 Task: Find connections with filter location Hushitai with filter topic #givingbackwith filter profile language German with filter current company Concept Hospitality with filter school National Institute of Technology Surat with filter industry Human Resources Services with filter service category Videography with filter keywords title Merchandising Associate
Action: Mouse moved to (536, 62)
Screenshot: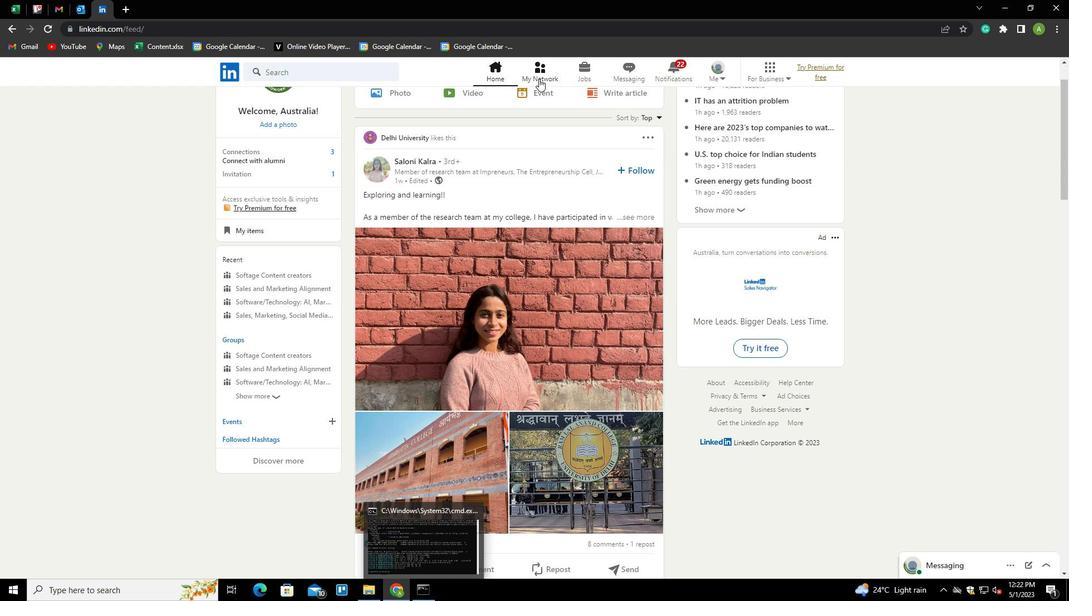 
Action: Mouse pressed left at (536, 62)
Screenshot: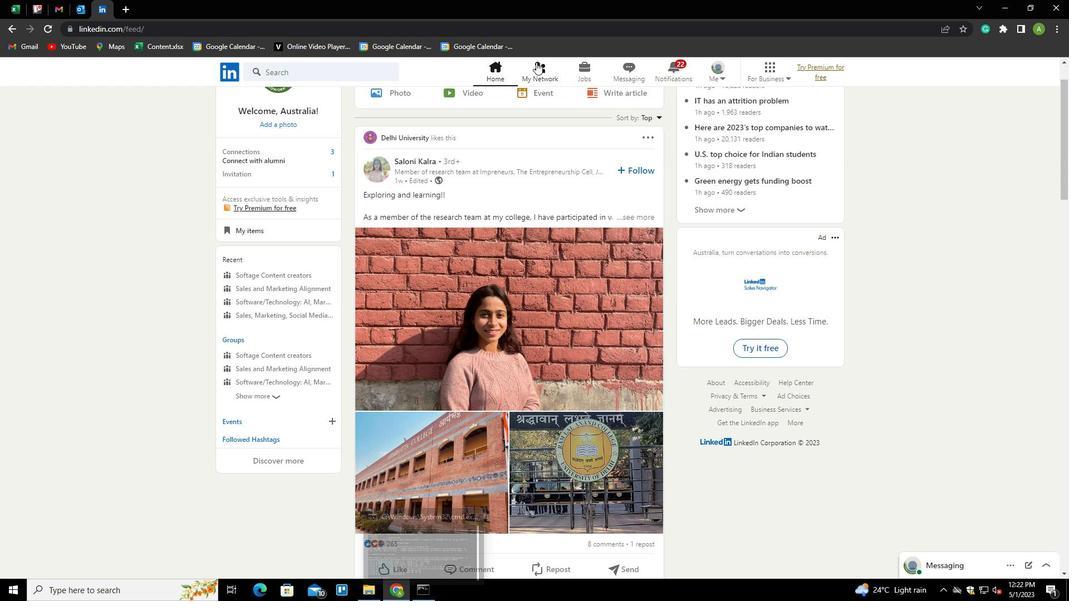 
Action: Mouse moved to (280, 130)
Screenshot: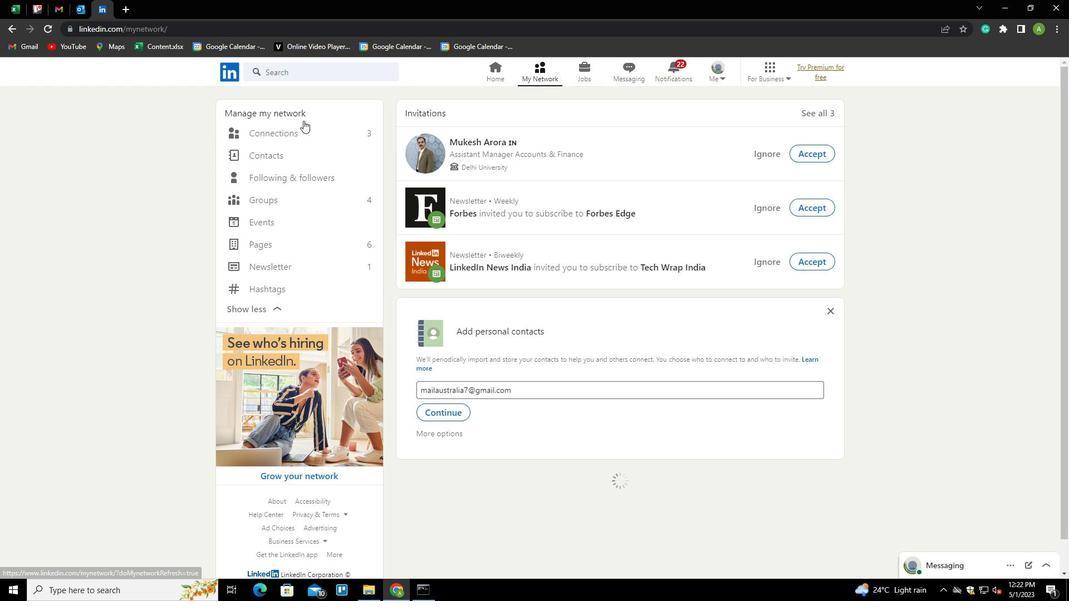 
Action: Mouse pressed left at (280, 130)
Screenshot: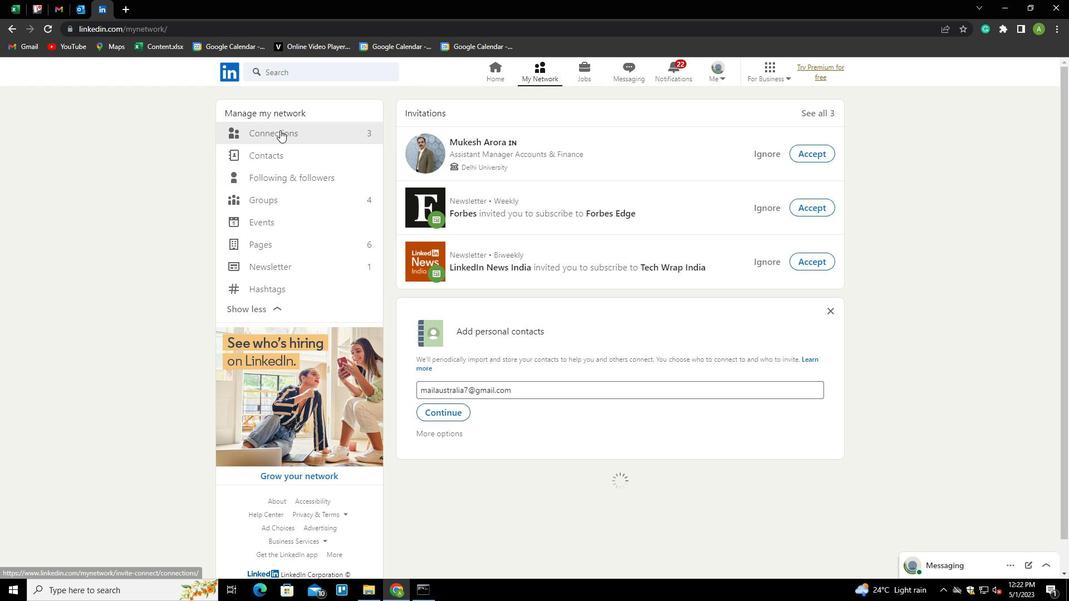 
Action: Mouse moved to (614, 136)
Screenshot: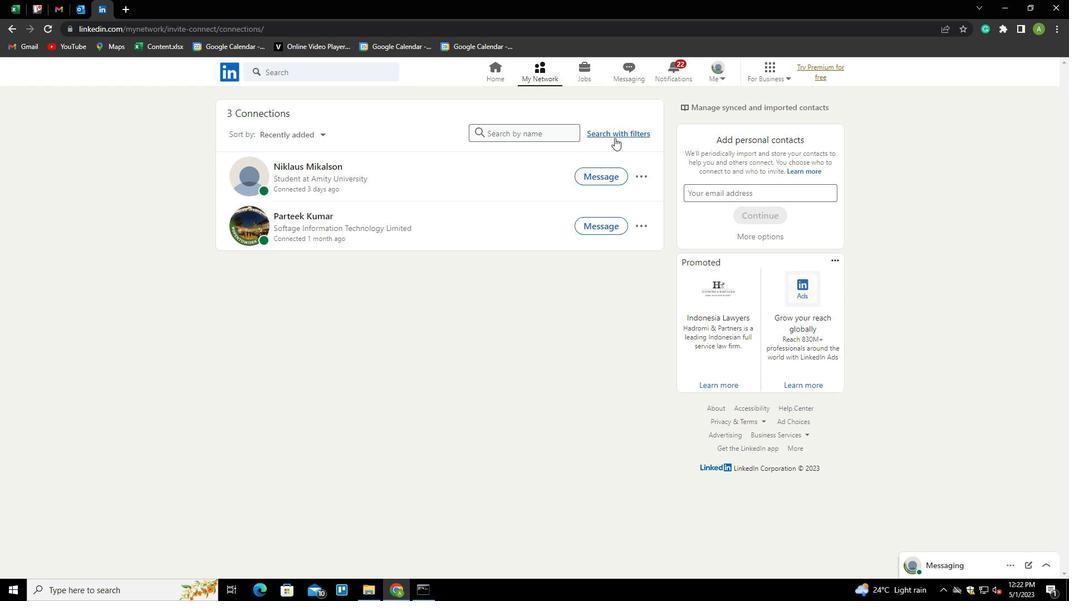 
Action: Mouse pressed left at (614, 136)
Screenshot: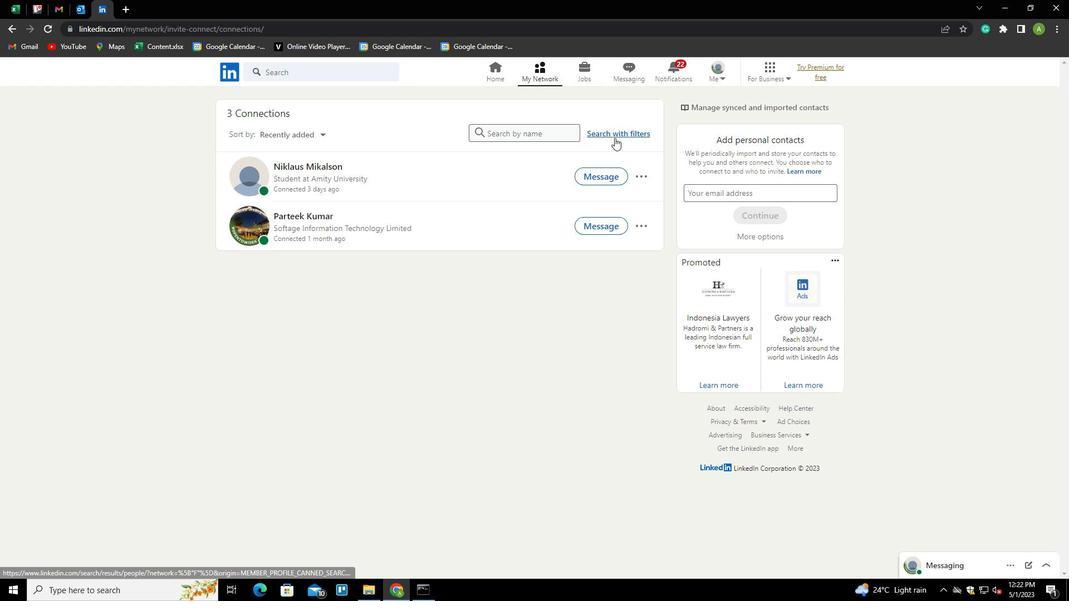 
Action: Mouse moved to (569, 104)
Screenshot: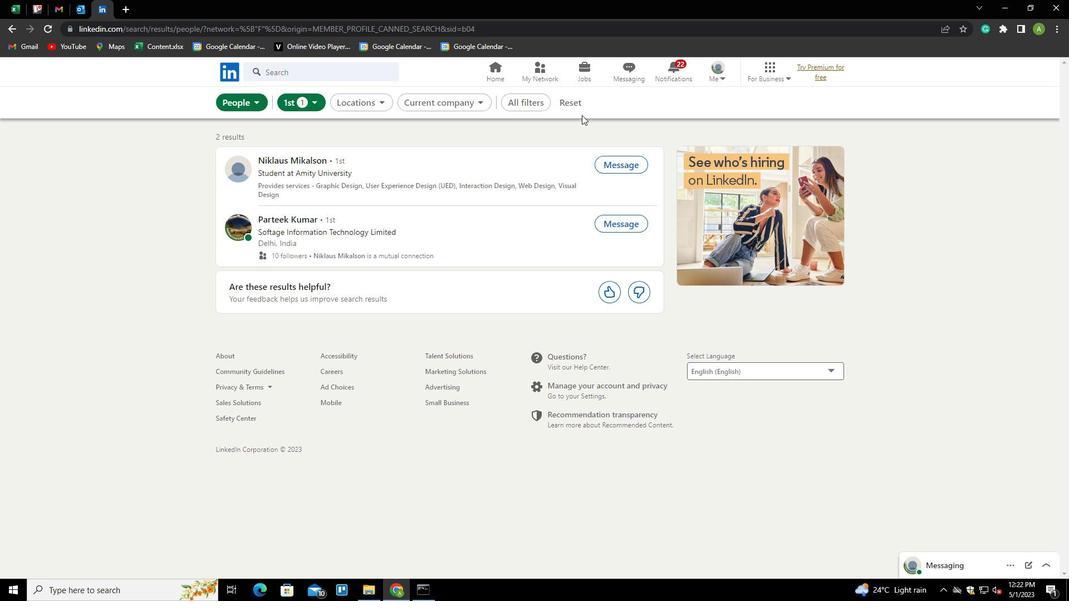 
Action: Mouse pressed left at (569, 104)
Screenshot: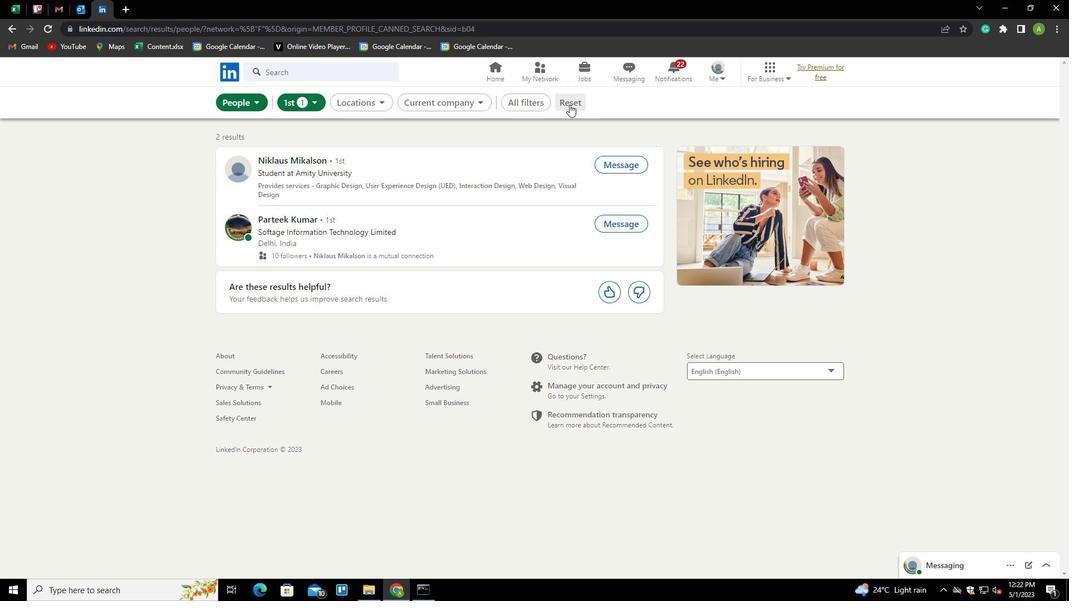 
Action: Mouse moved to (550, 104)
Screenshot: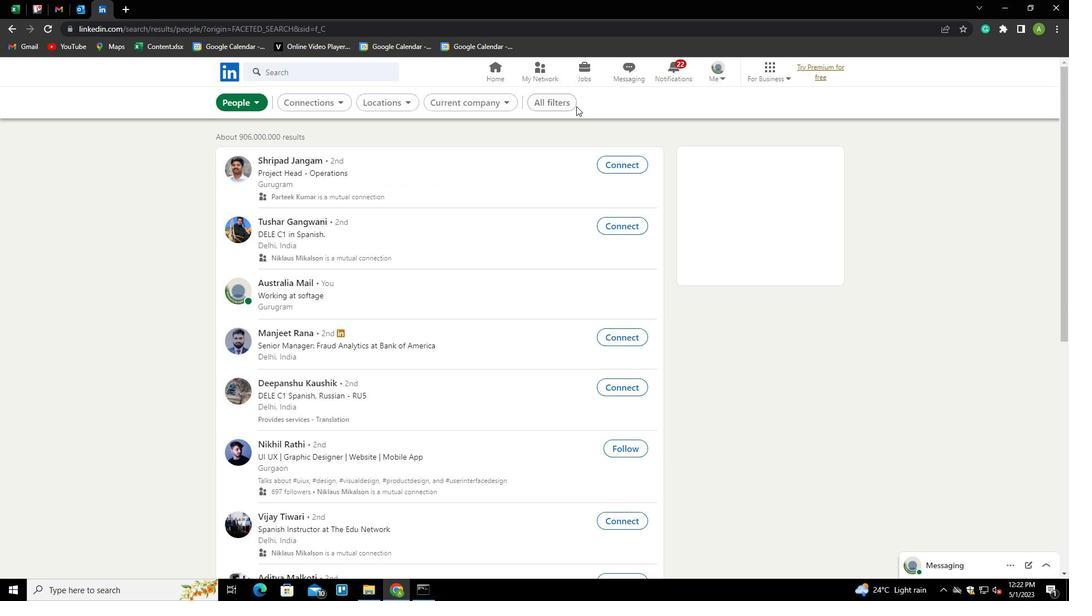 
Action: Mouse pressed left at (550, 104)
Screenshot: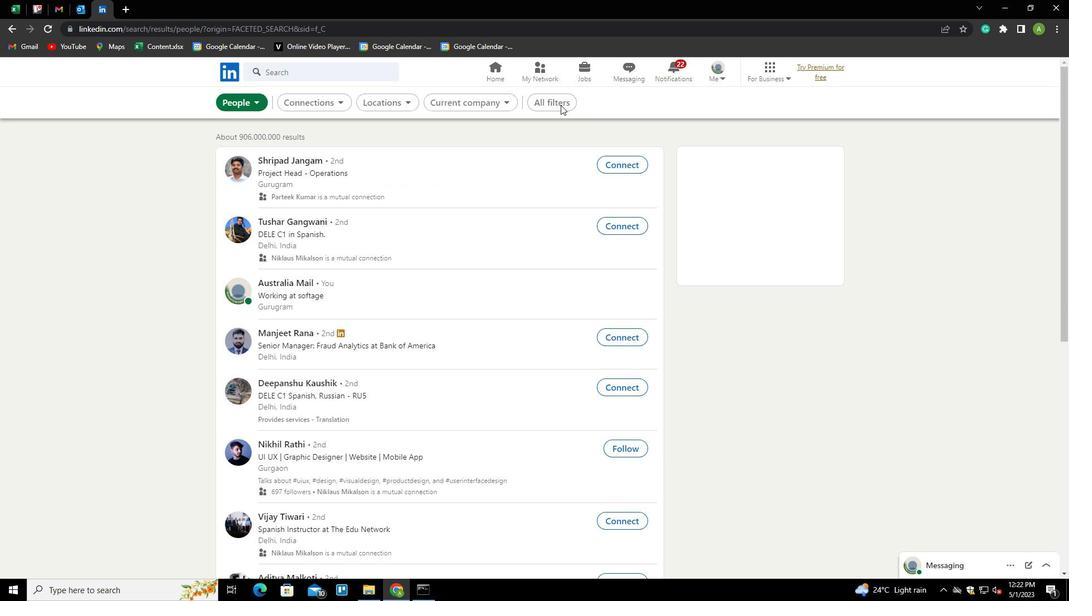 
Action: Mouse moved to (957, 336)
Screenshot: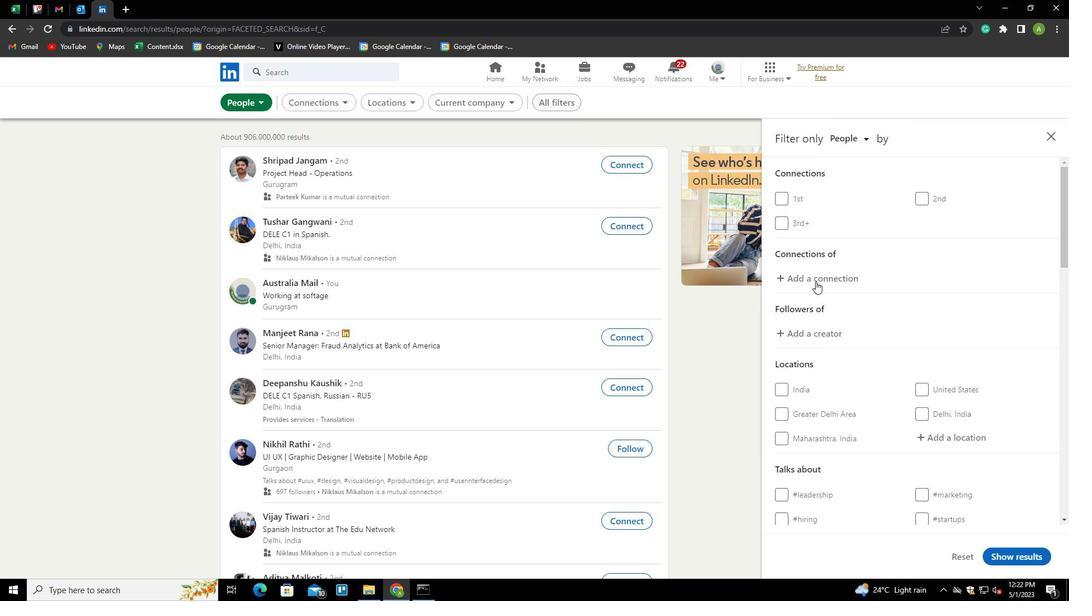 
Action: Mouse scrolled (957, 336) with delta (0, 0)
Screenshot: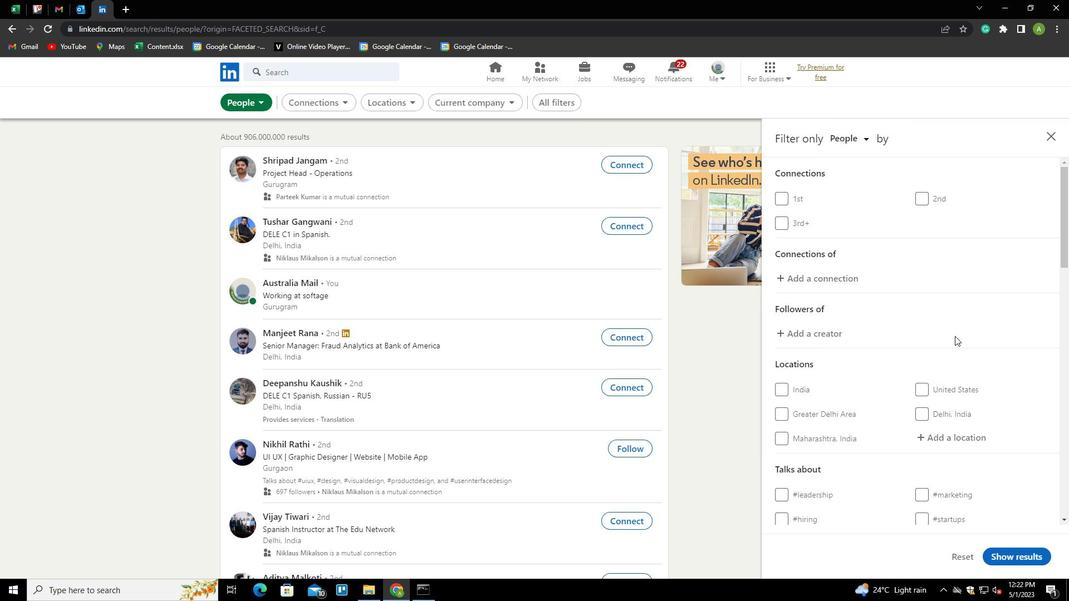 
Action: Mouse scrolled (957, 336) with delta (0, 0)
Screenshot: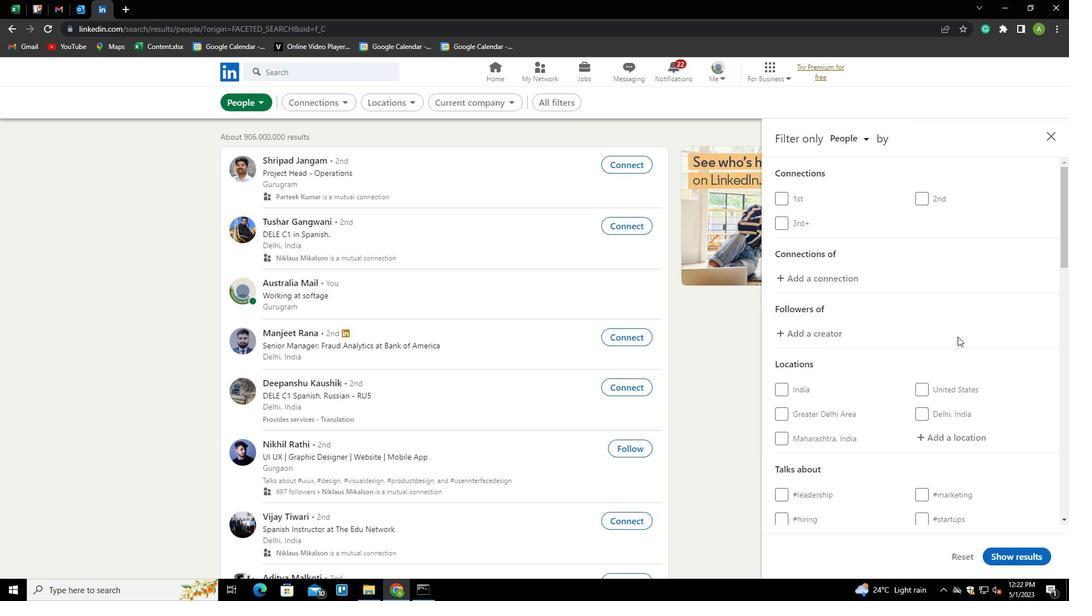 
Action: Mouse moved to (939, 327)
Screenshot: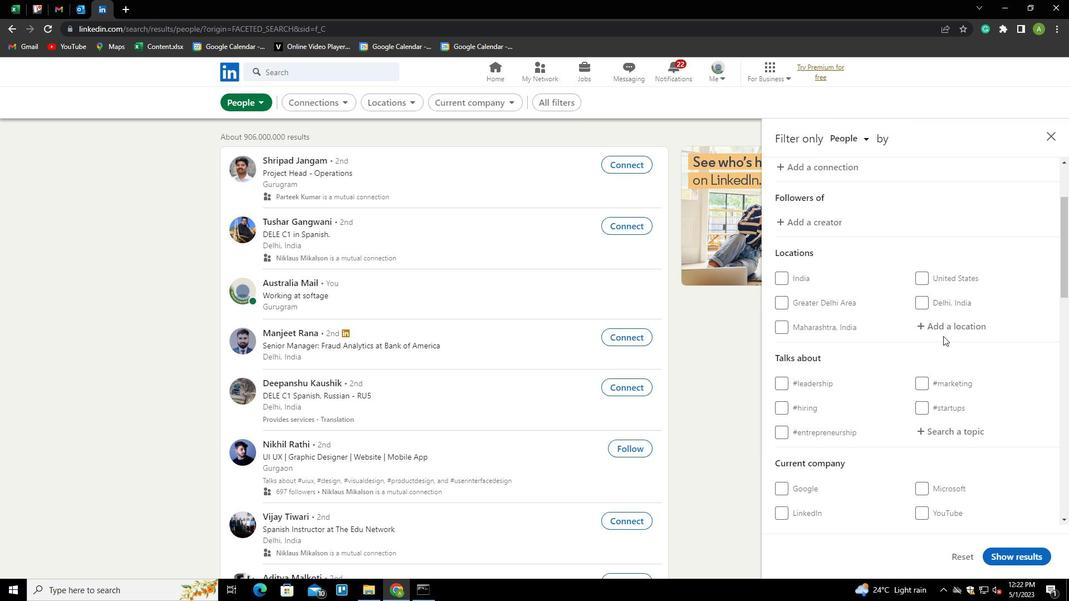 
Action: Mouse pressed left at (939, 327)
Screenshot: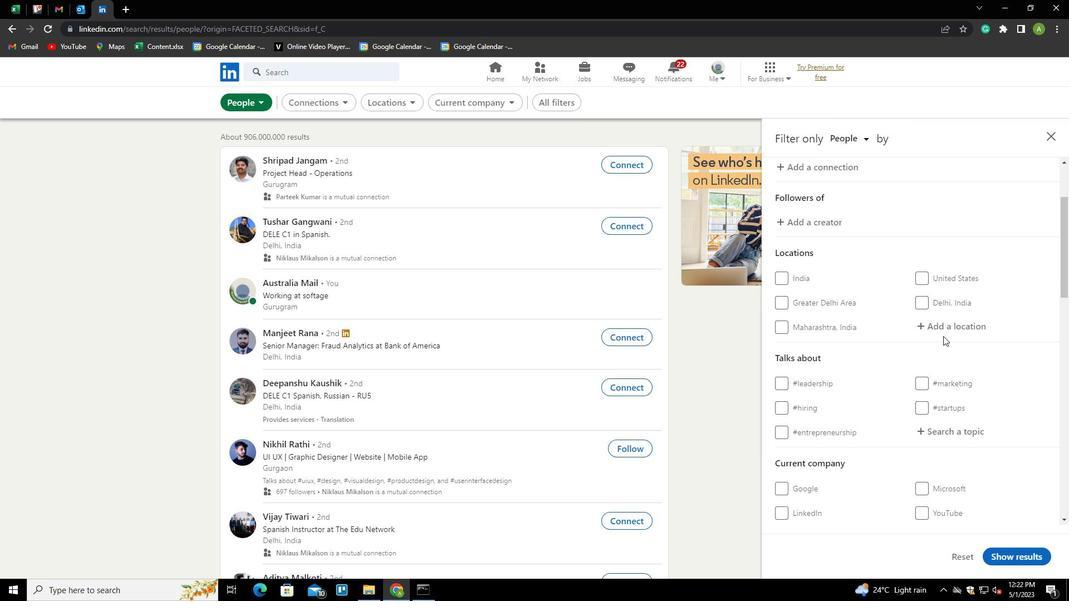 
Action: Mouse moved to (942, 326)
Screenshot: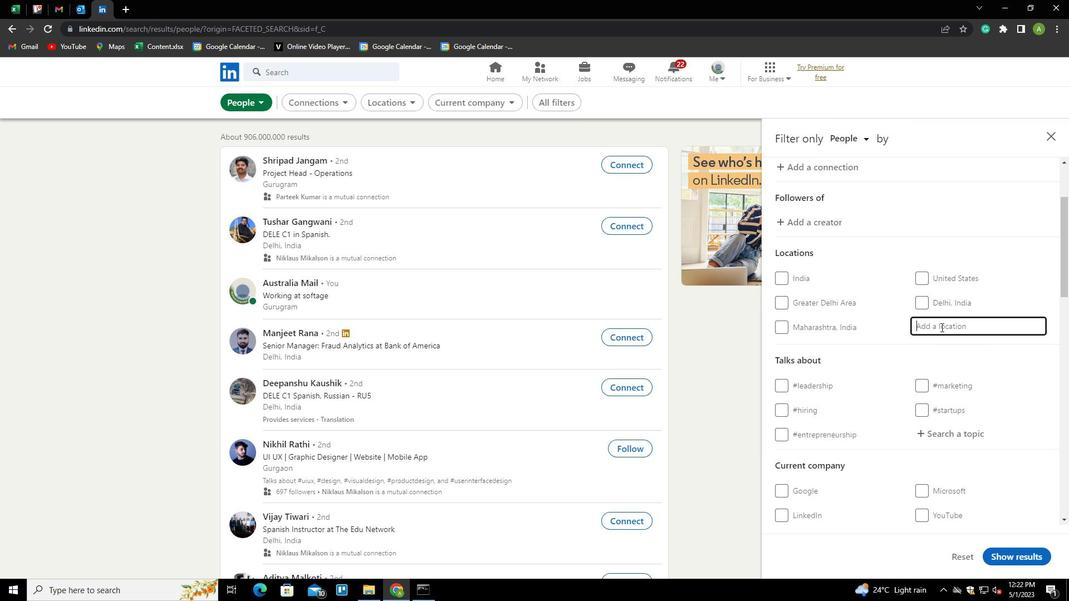 
Action: Mouse pressed left at (942, 326)
Screenshot: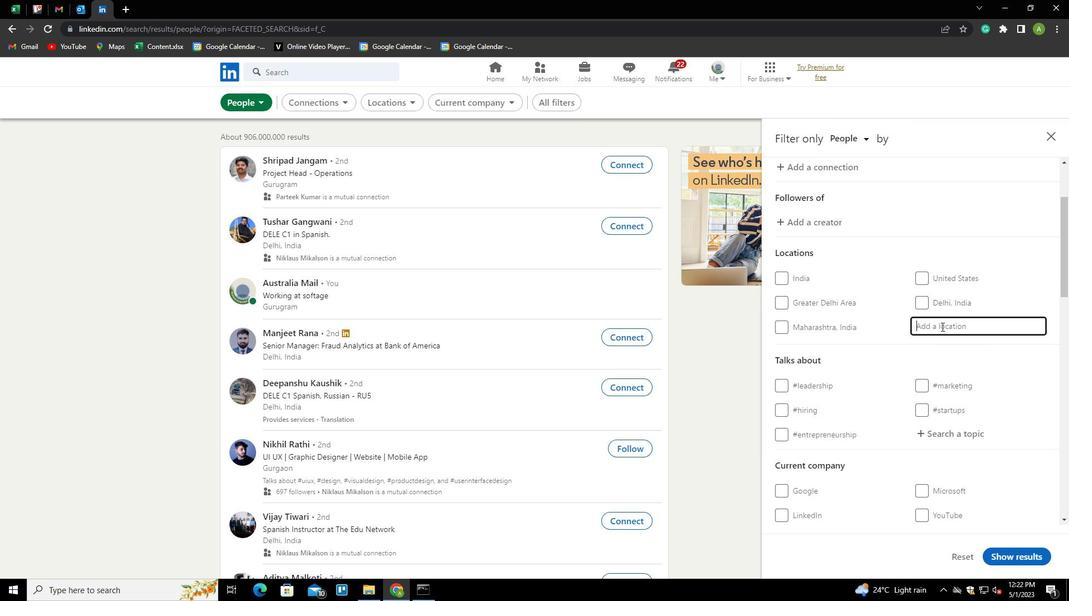 
Action: Key pressed <Key.shift>HUST<Key.backspace>HITAL
Screenshot: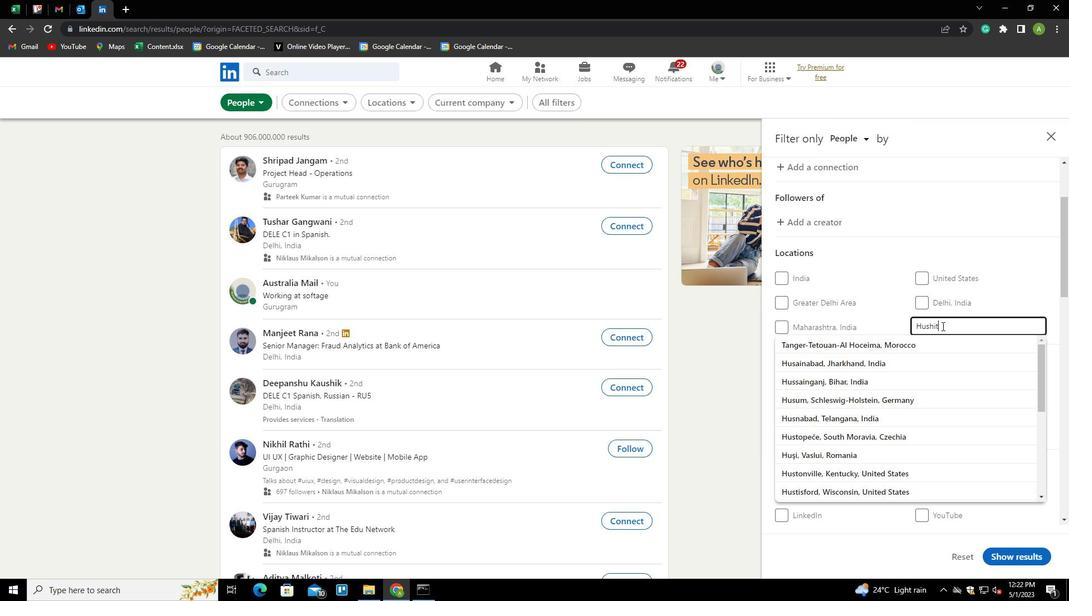 
Action: Mouse moved to (988, 353)
Screenshot: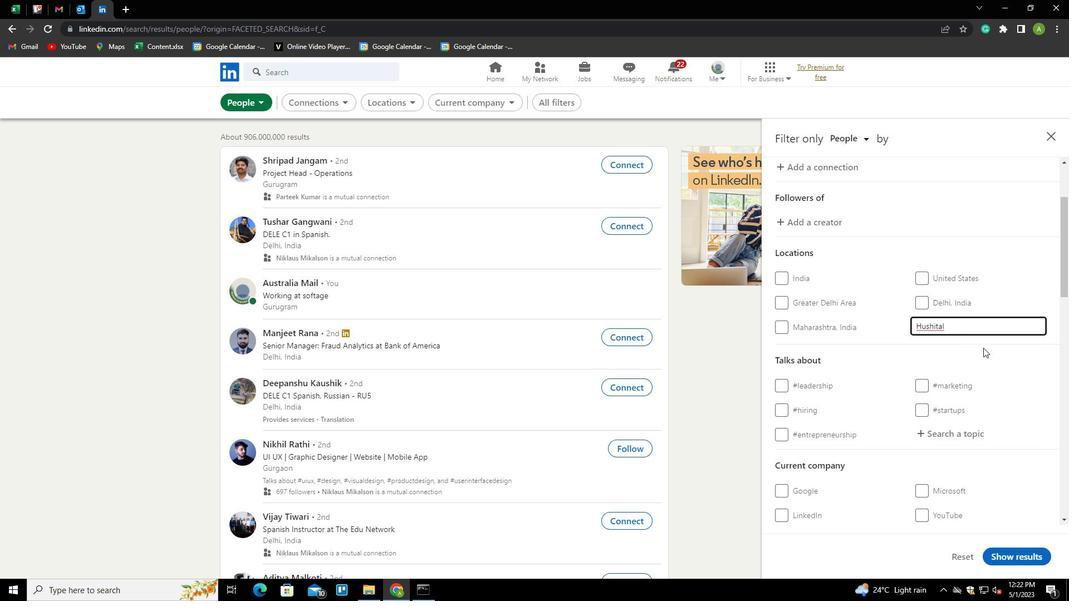 
Action: Key pressed <Key.backspace>I
Screenshot: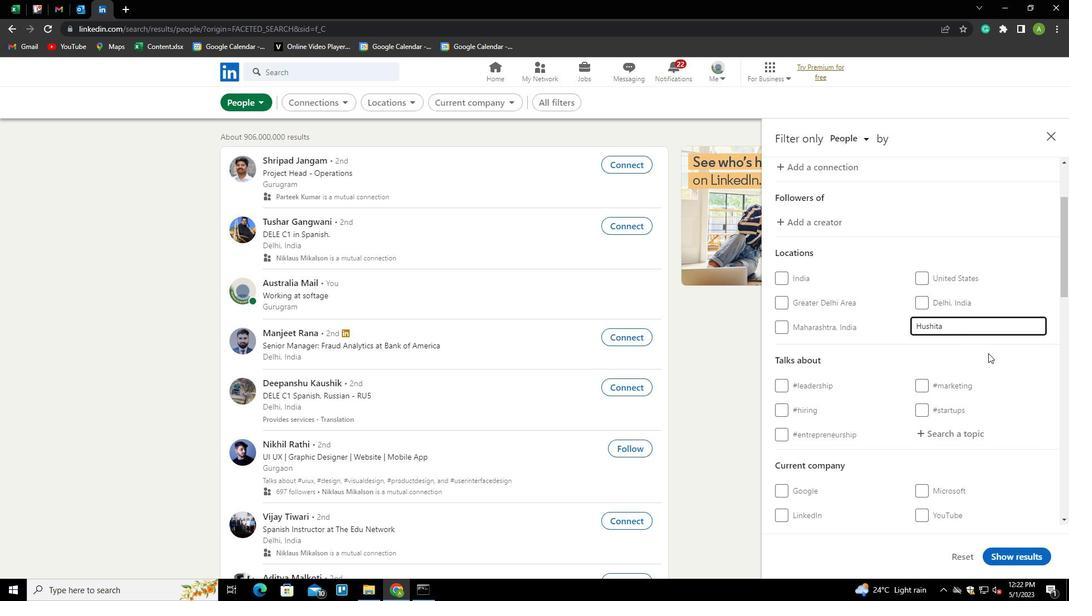 
Action: Mouse moved to (972, 347)
Screenshot: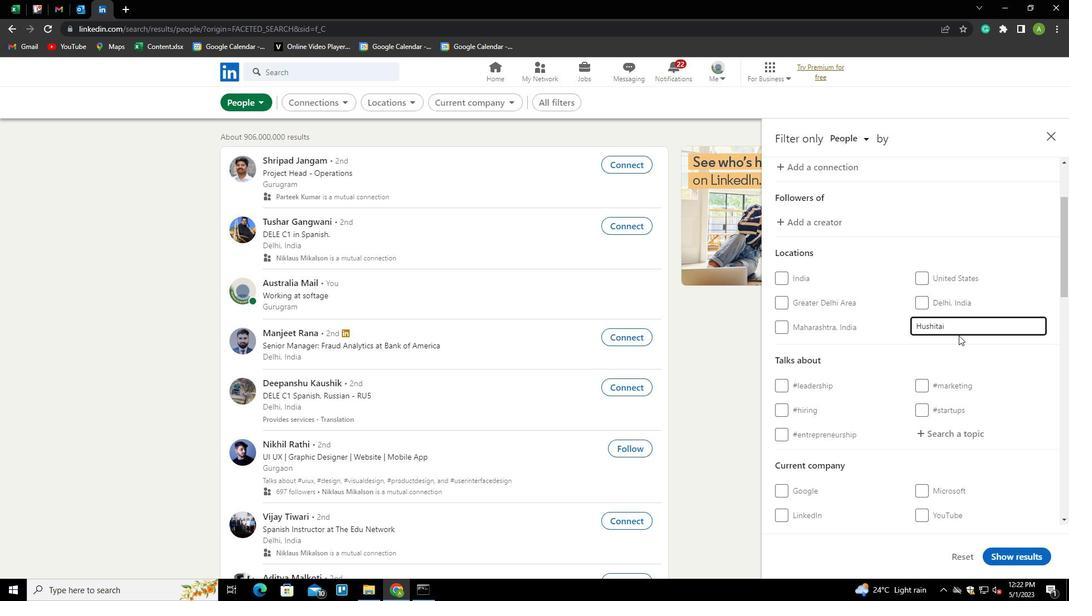 
Action: Mouse pressed left at (972, 347)
Screenshot: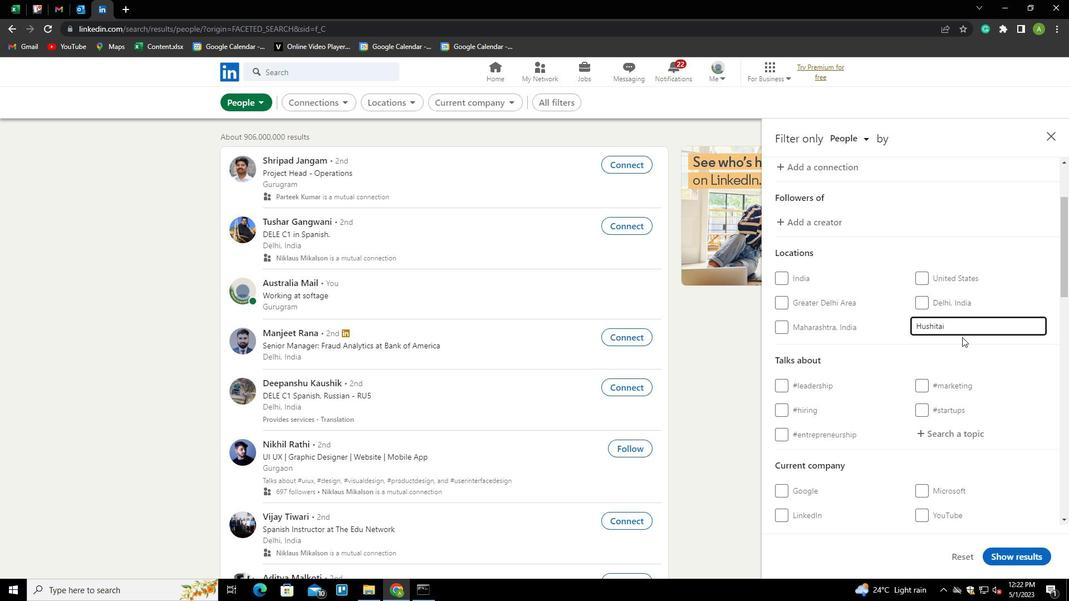 
Action: Mouse moved to (956, 434)
Screenshot: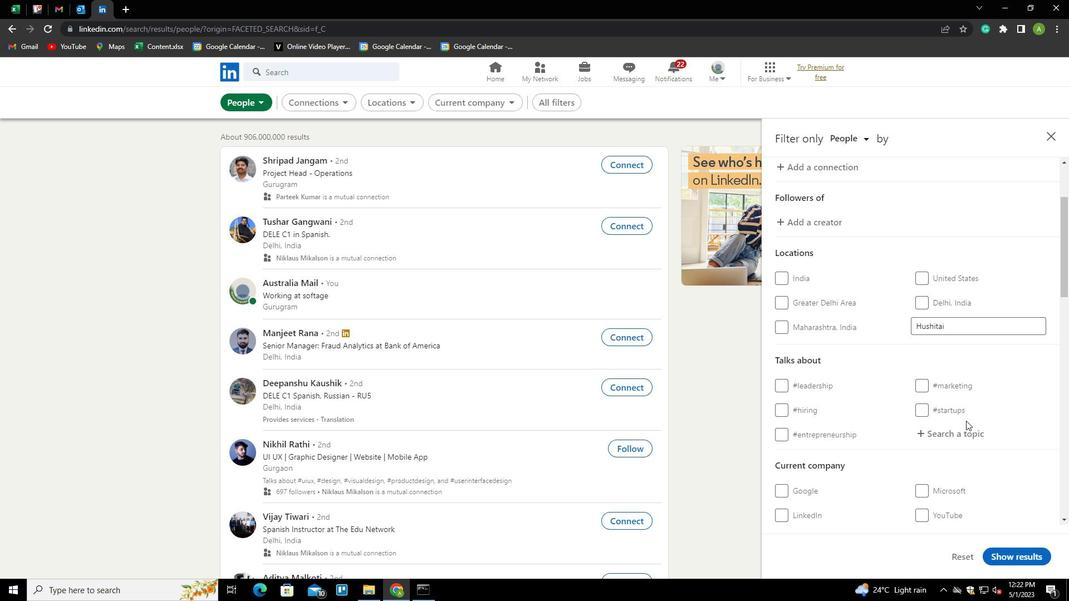 
Action: Mouse pressed left at (956, 434)
Screenshot: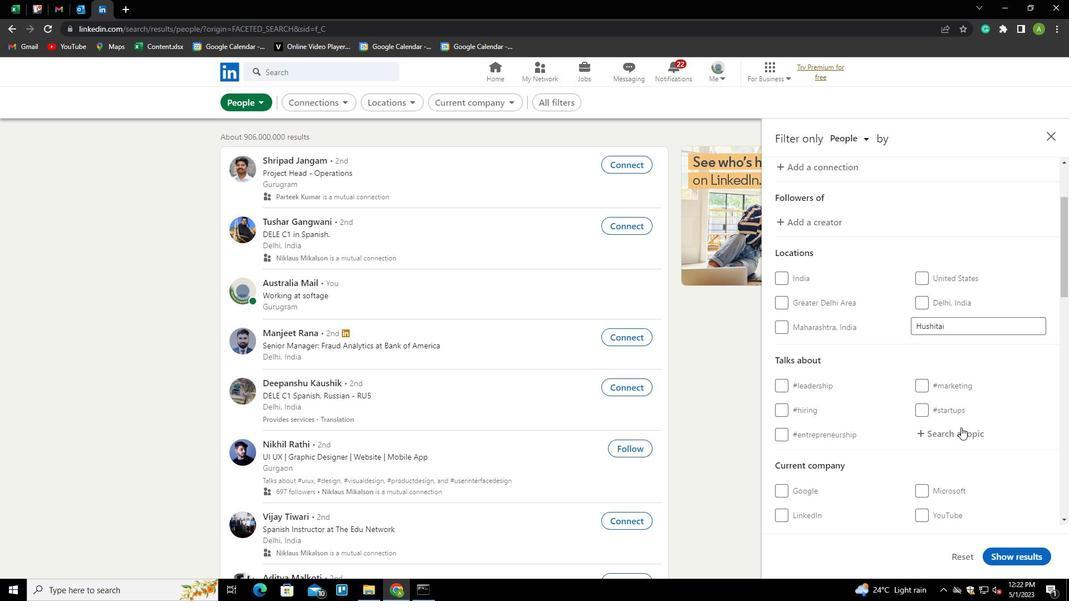 
Action: Mouse moved to (964, 433)
Screenshot: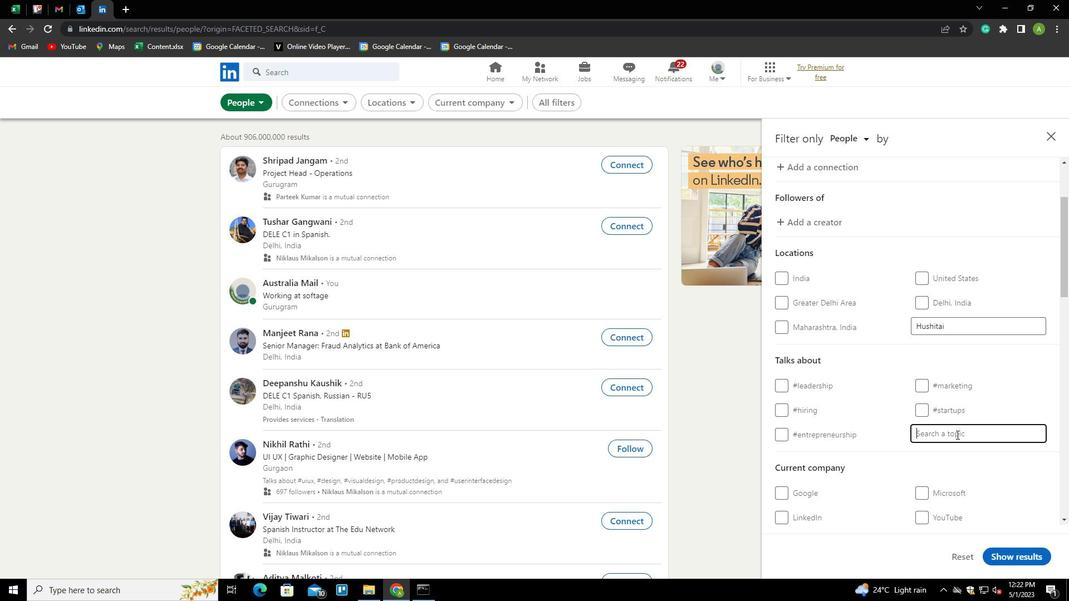 
Action: Mouse pressed left at (964, 433)
Screenshot: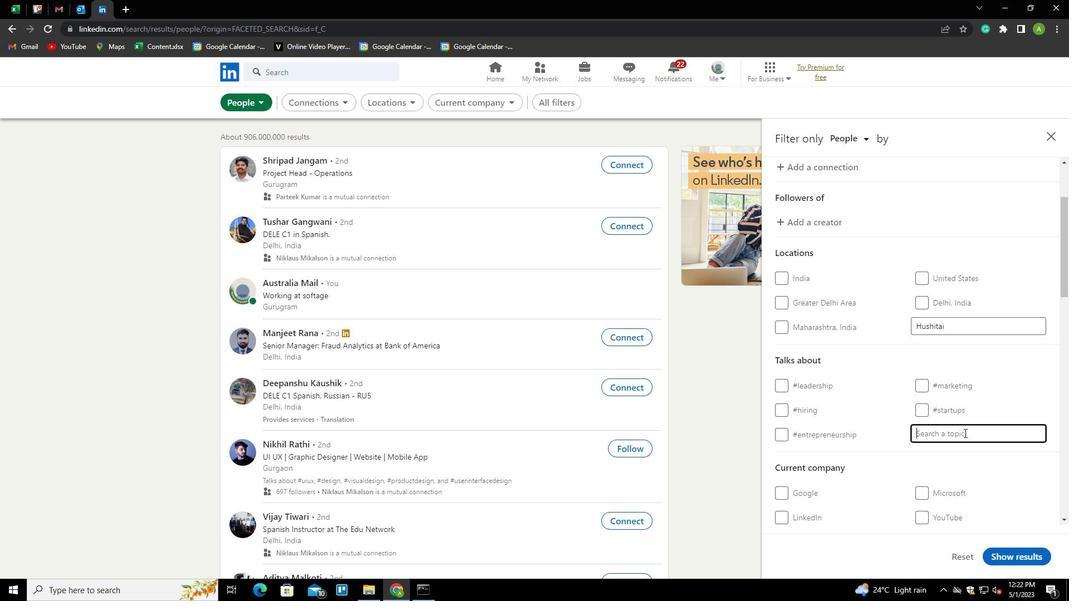 
Action: Key pressed GIVING<Key.down><Key.enter>
Screenshot: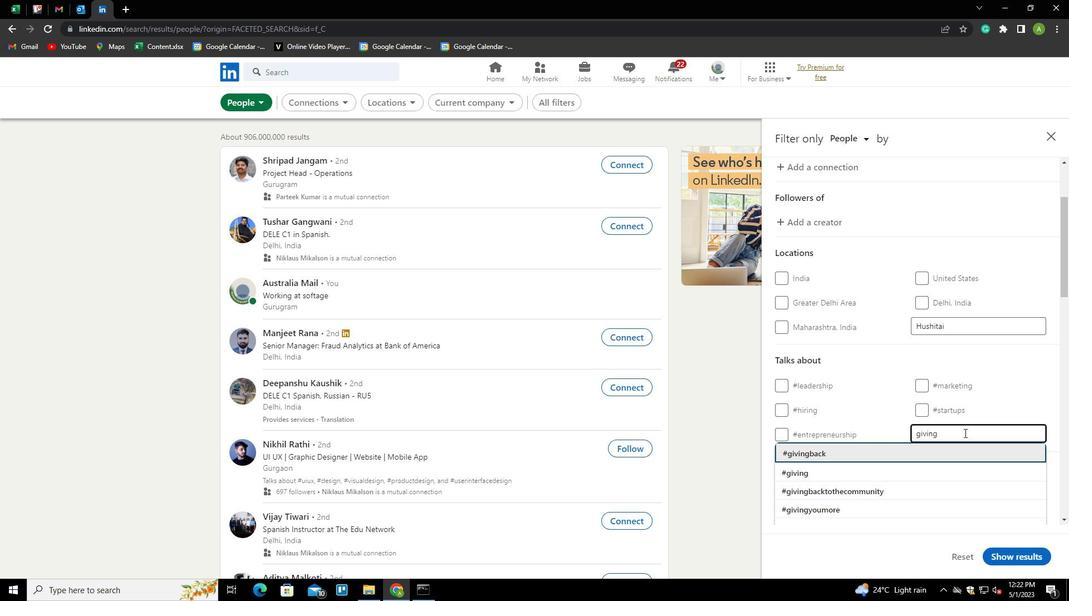 
Action: Mouse scrolled (964, 432) with delta (0, 0)
Screenshot: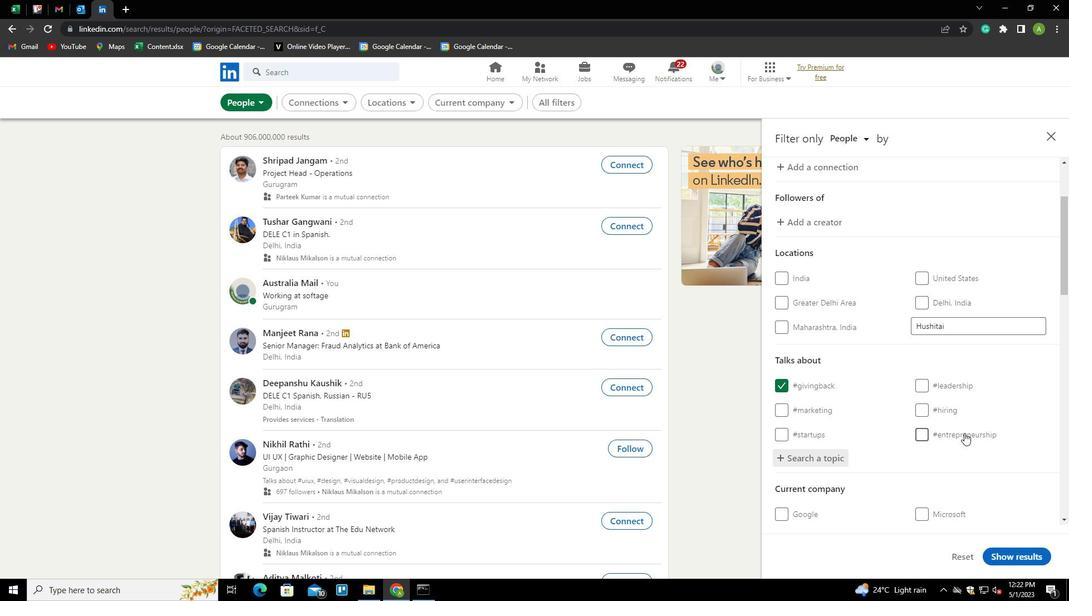 
Action: Mouse scrolled (964, 432) with delta (0, 0)
Screenshot: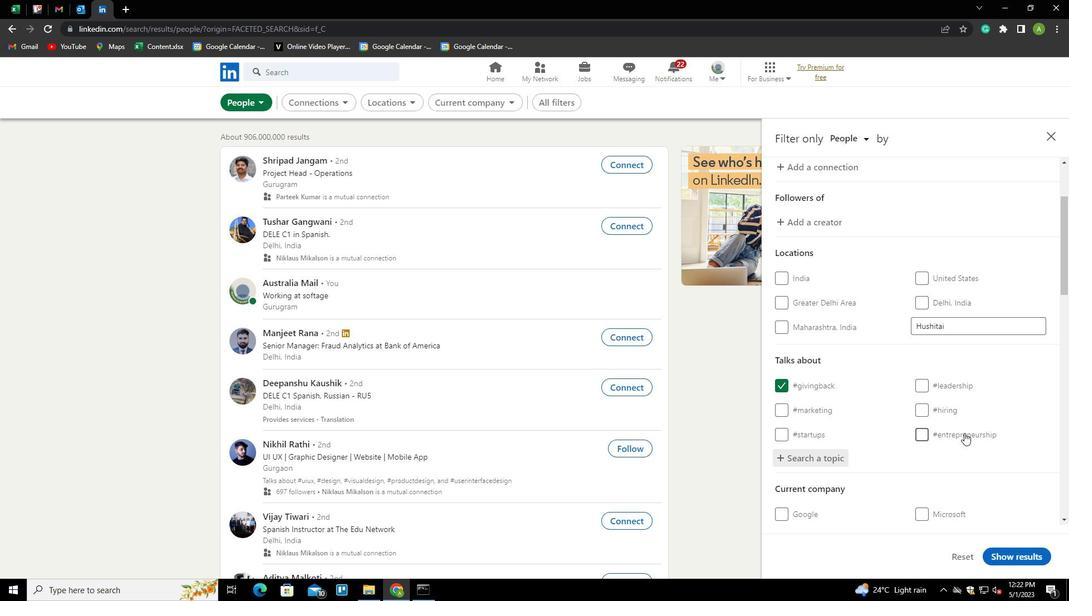 
Action: Mouse scrolled (964, 432) with delta (0, 0)
Screenshot: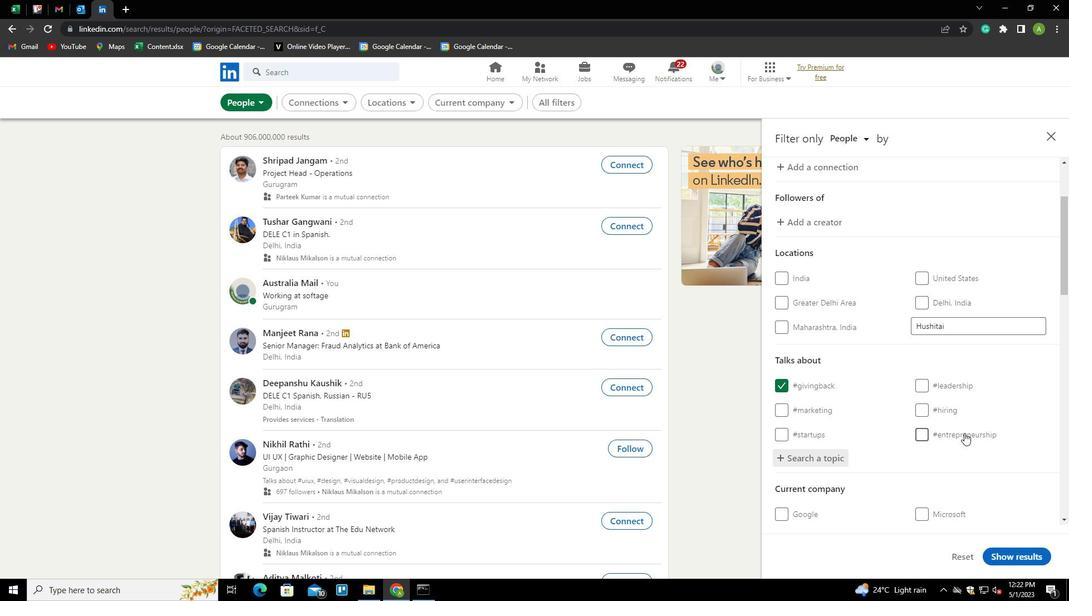 
Action: Mouse scrolled (964, 432) with delta (0, 0)
Screenshot: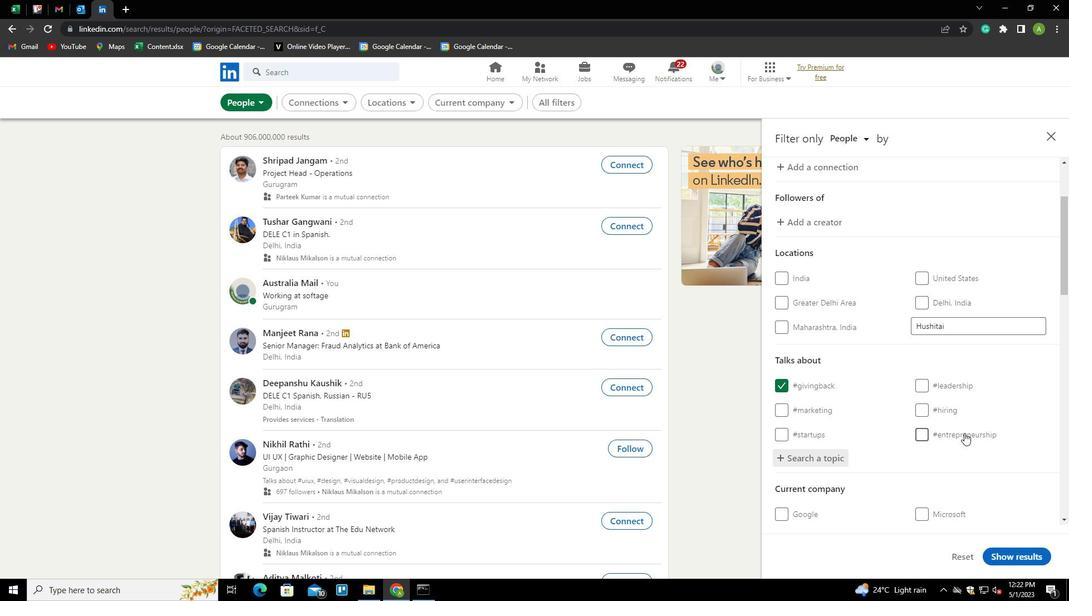 
Action: Mouse scrolled (964, 432) with delta (0, 0)
Screenshot: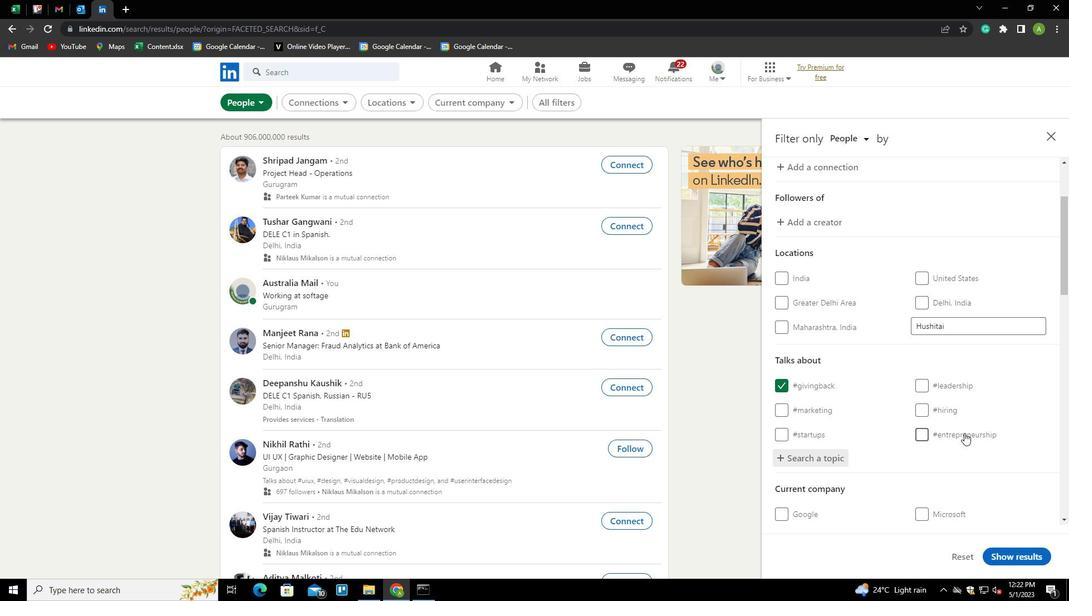 
Action: Mouse scrolled (964, 432) with delta (0, 0)
Screenshot: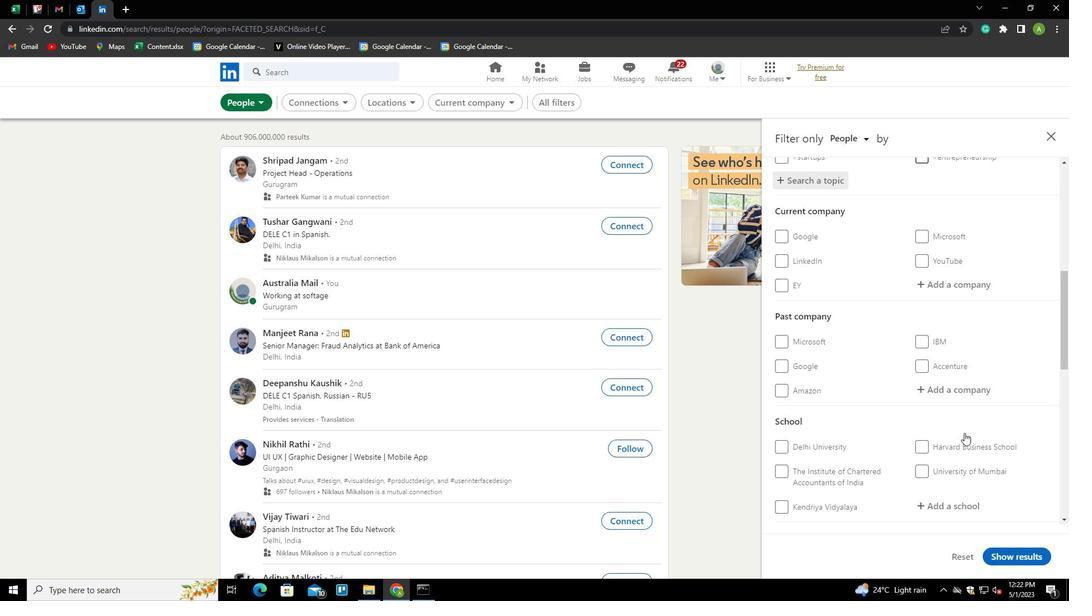 
Action: Mouse scrolled (964, 432) with delta (0, 0)
Screenshot: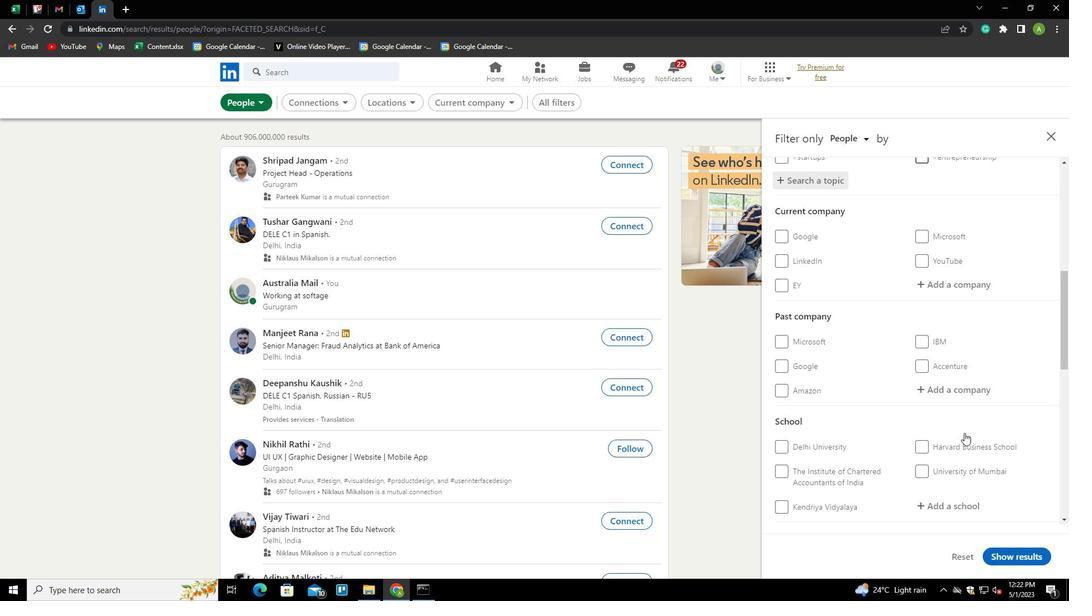 
Action: Mouse scrolled (964, 432) with delta (0, 0)
Screenshot: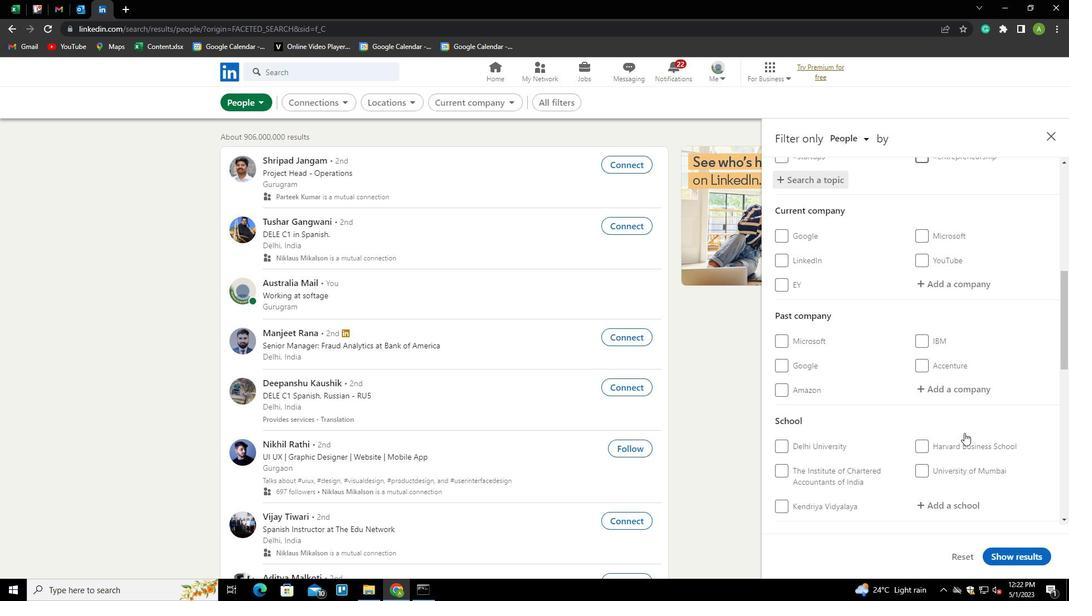 
Action: Mouse scrolled (964, 432) with delta (0, 0)
Screenshot: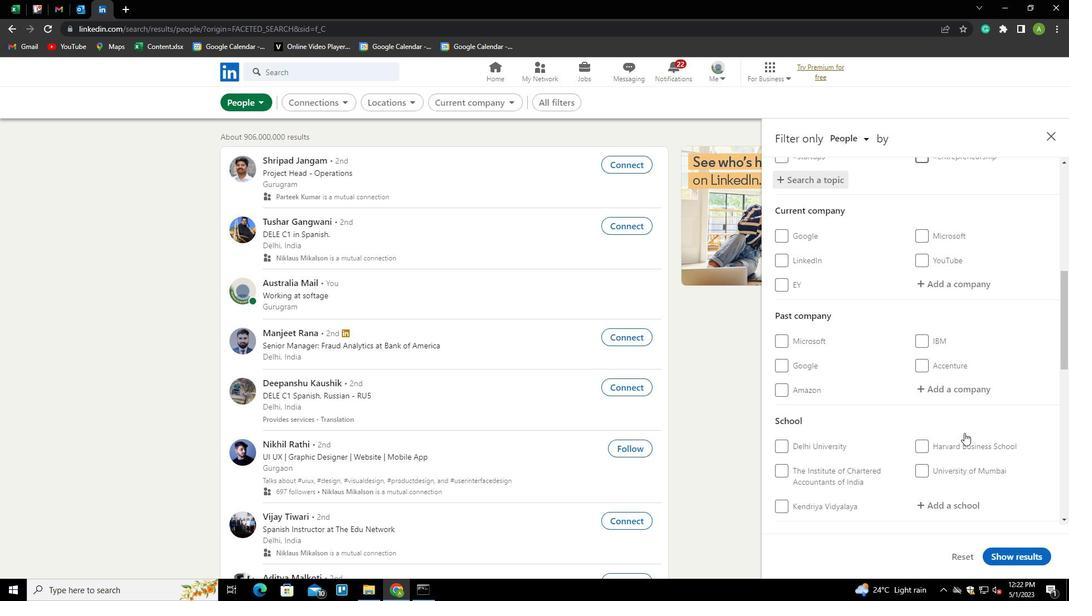 
Action: Mouse scrolled (964, 432) with delta (0, 0)
Screenshot: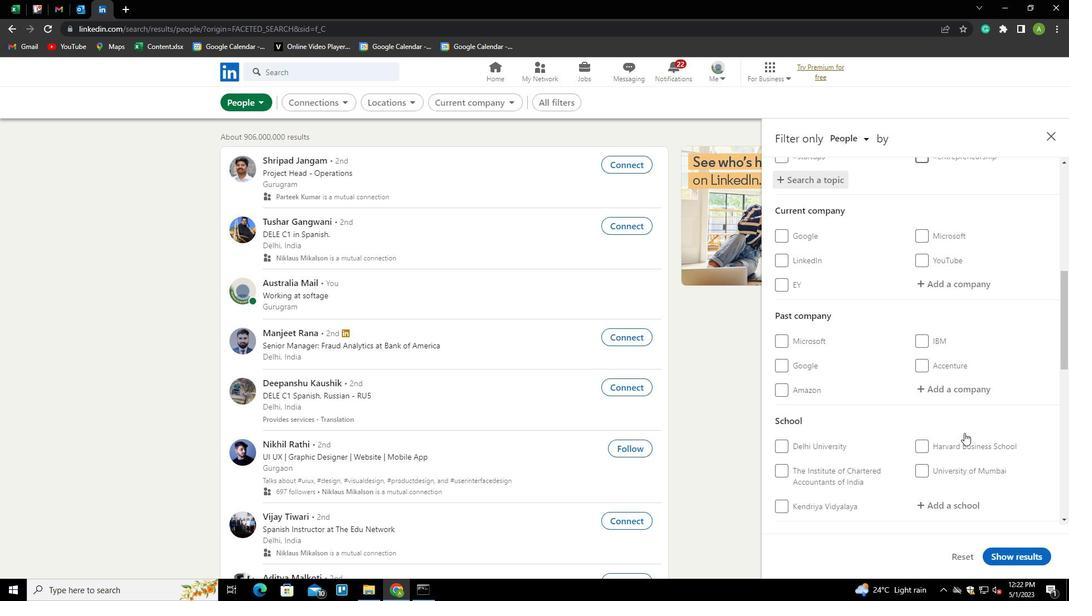 
Action: Mouse scrolled (964, 432) with delta (0, 0)
Screenshot: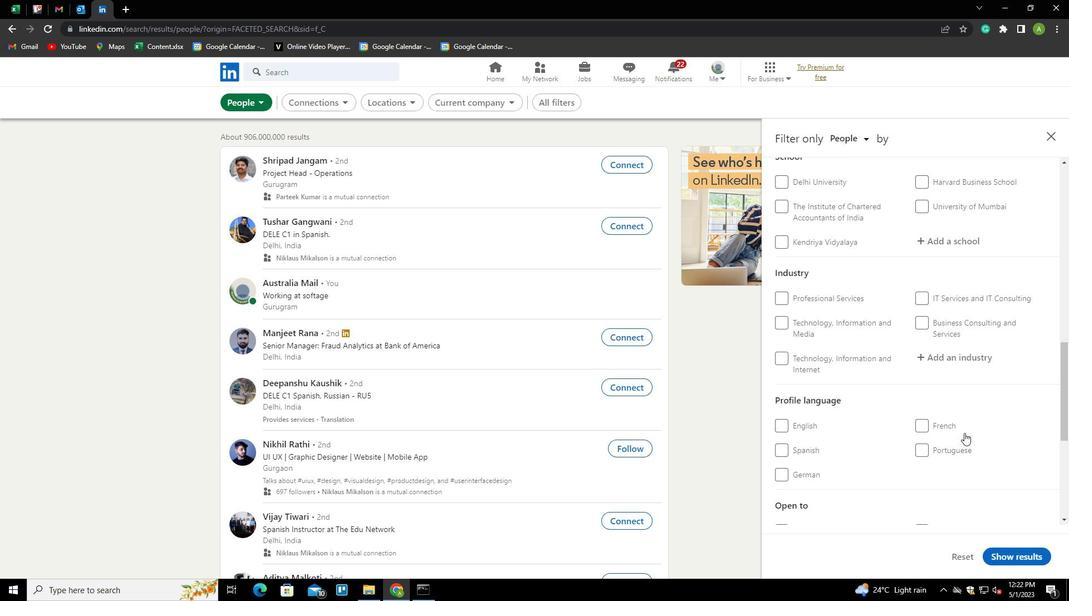 
Action: Mouse scrolled (964, 432) with delta (0, 0)
Screenshot: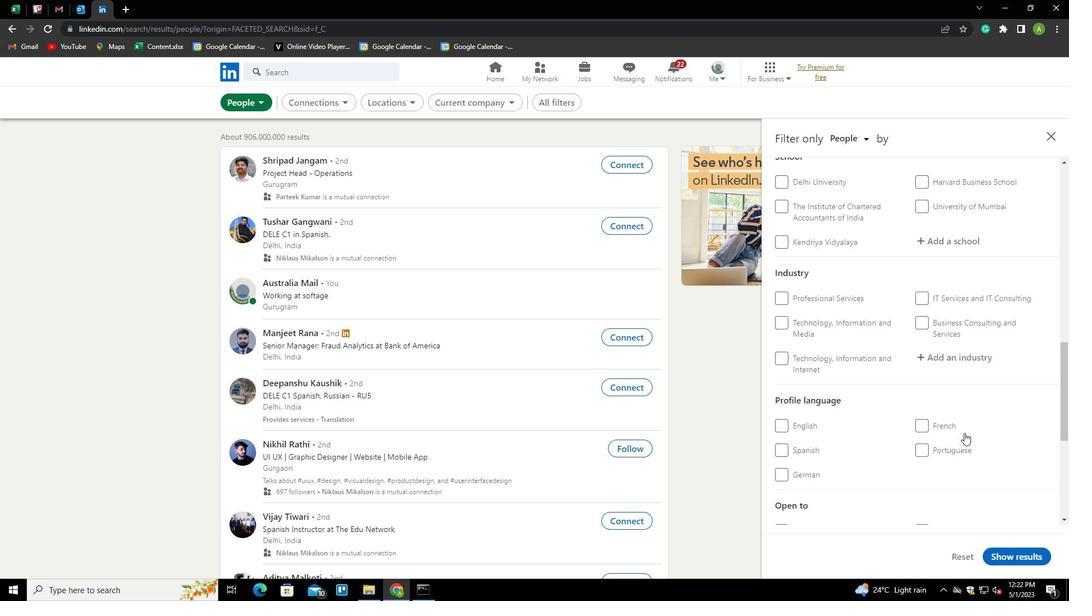 
Action: Mouse scrolled (964, 432) with delta (0, 0)
Screenshot: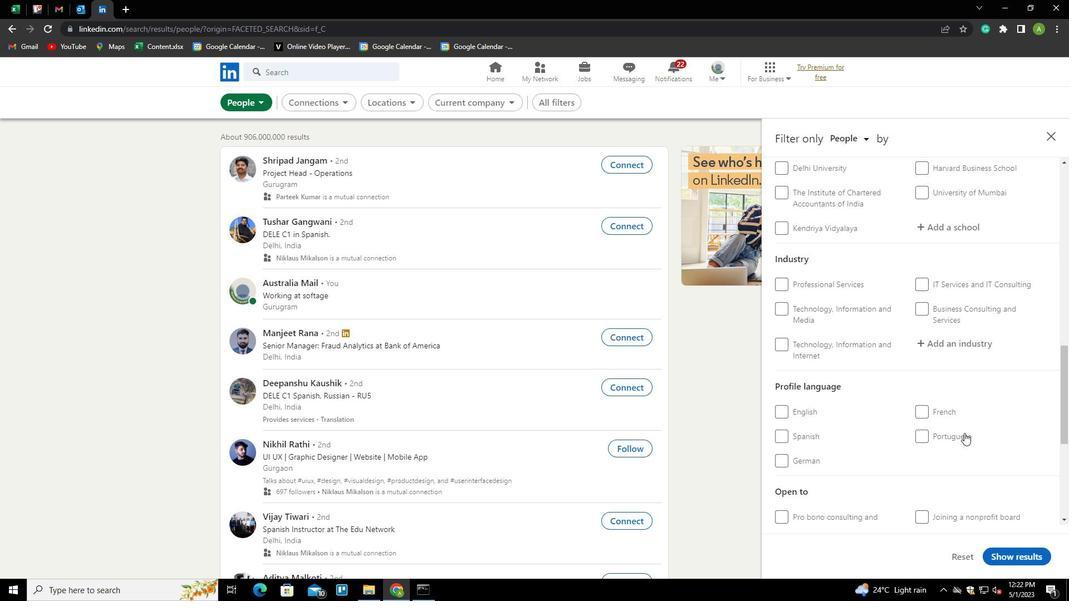 
Action: Mouse scrolled (964, 432) with delta (0, 0)
Screenshot: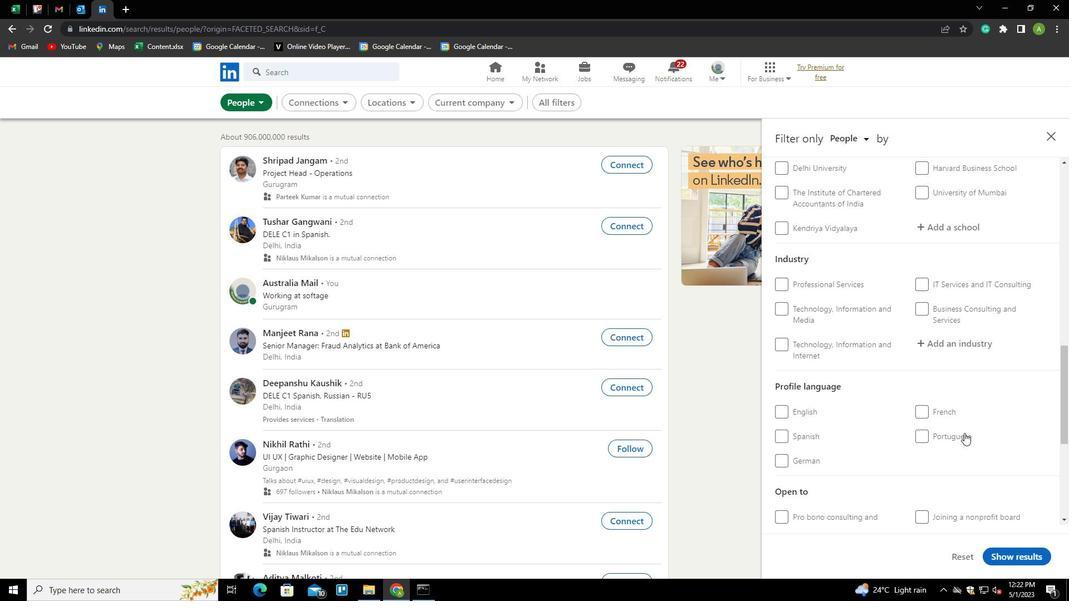 
Action: Mouse scrolled (964, 432) with delta (0, 0)
Screenshot: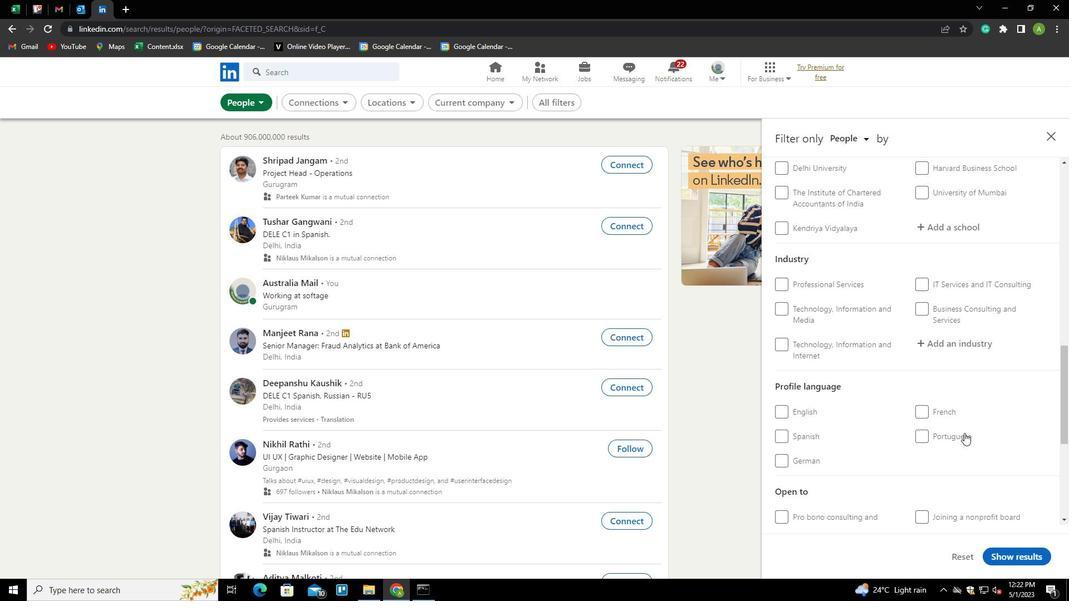 
Action: Mouse moved to (783, 194)
Screenshot: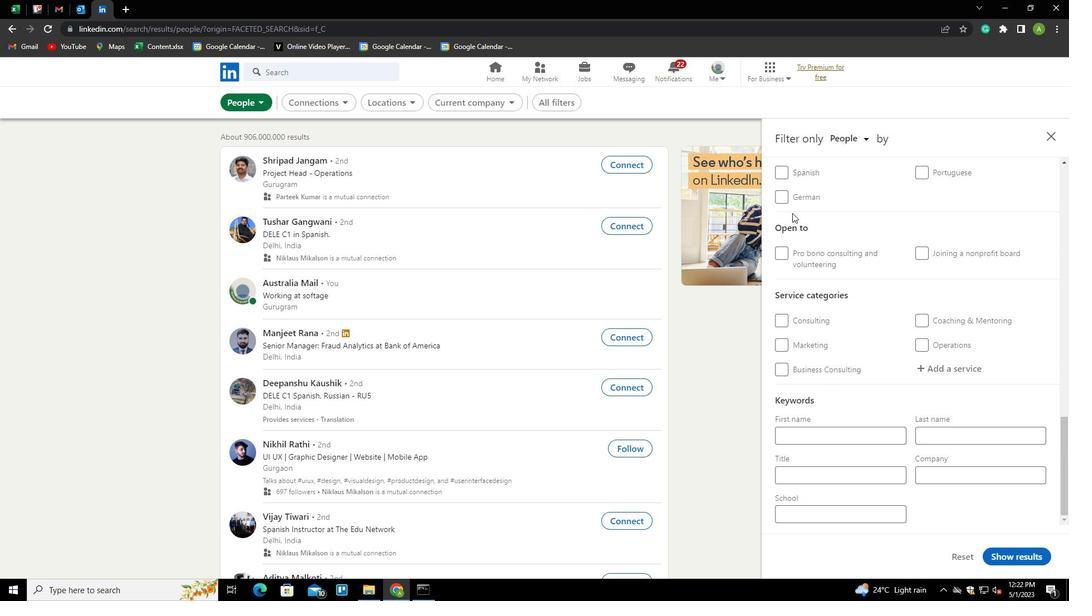 
Action: Mouse pressed left at (783, 194)
Screenshot: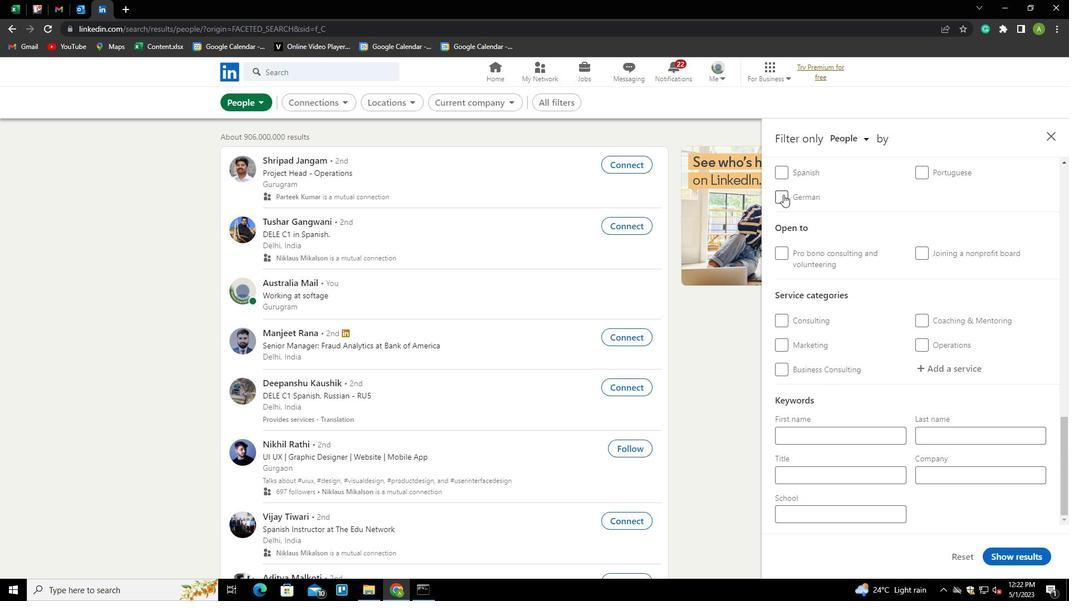 
Action: Mouse moved to (857, 317)
Screenshot: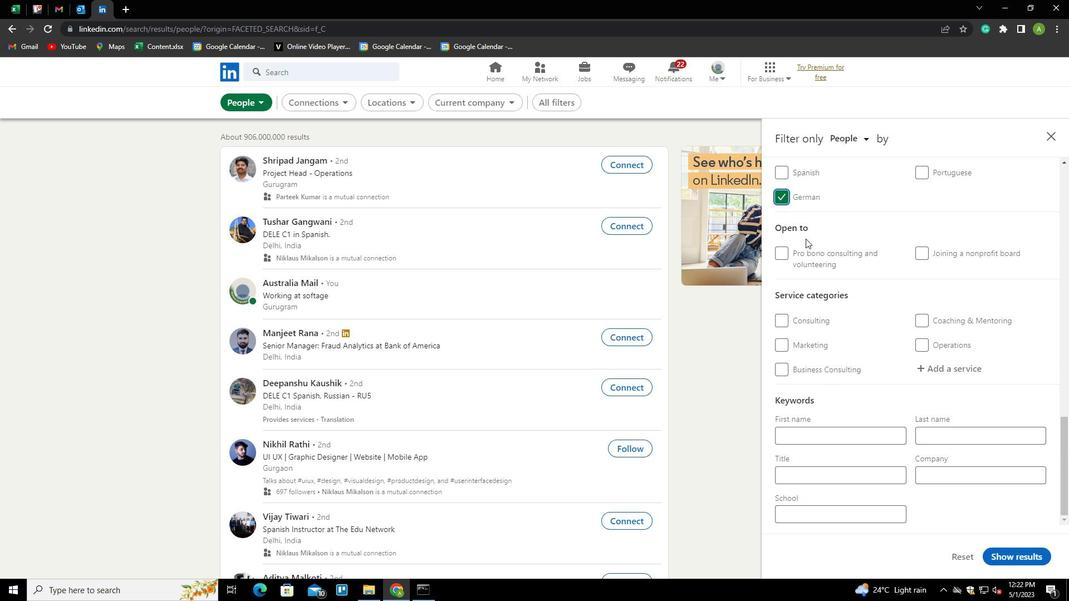 
Action: Mouse scrolled (857, 318) with delta (0, 0)
Screenshot: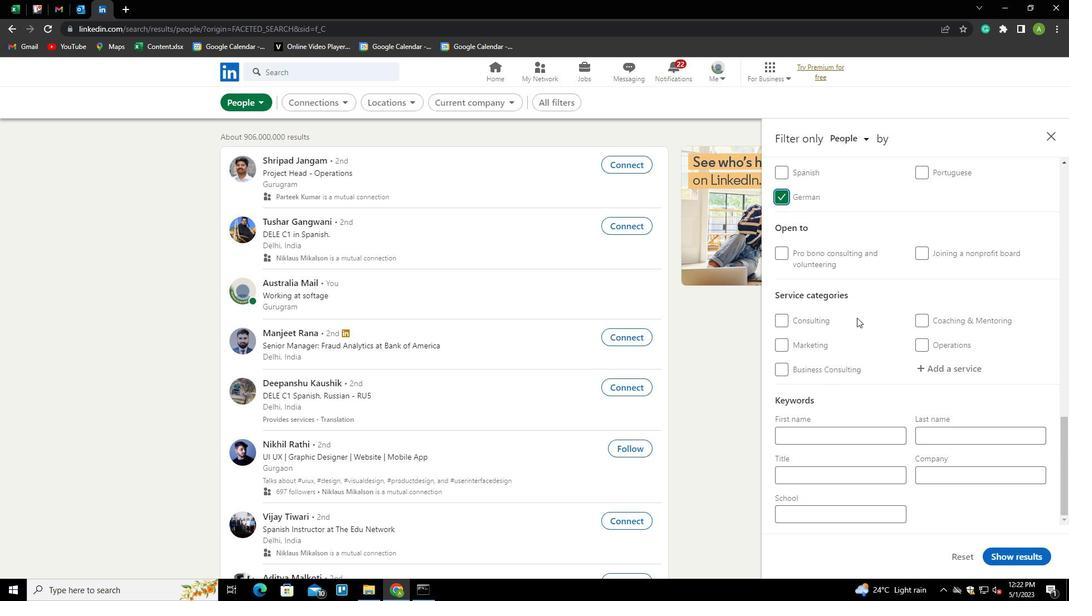 
Action: Mouse scrolled (857, 318) with delta (0, 0)
Screenshot: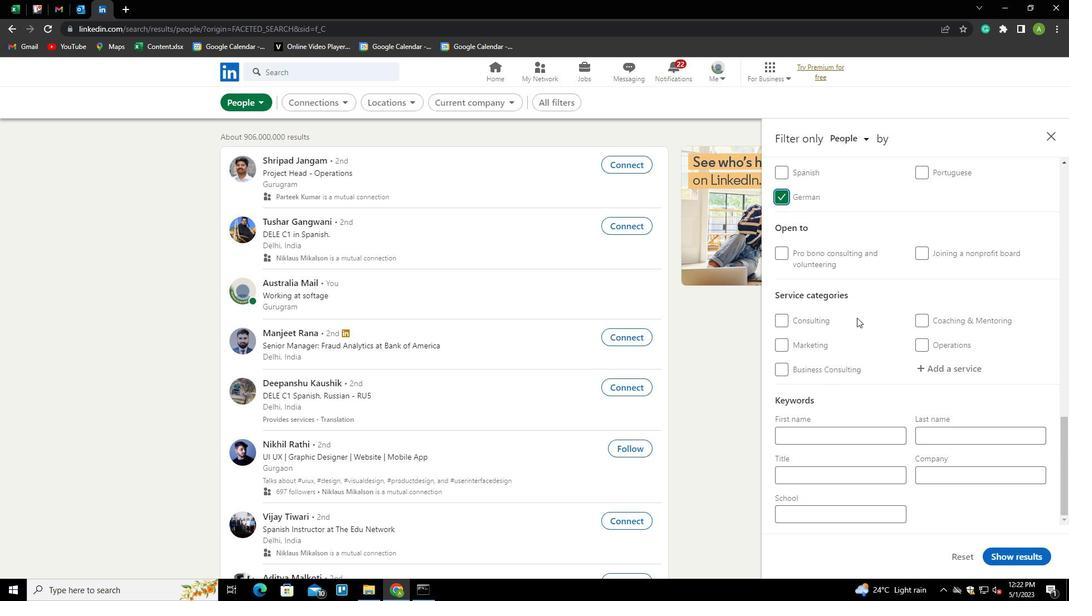 
Action: Mouse scrolled (857, 318) with delta (0, 0)
Screenshot: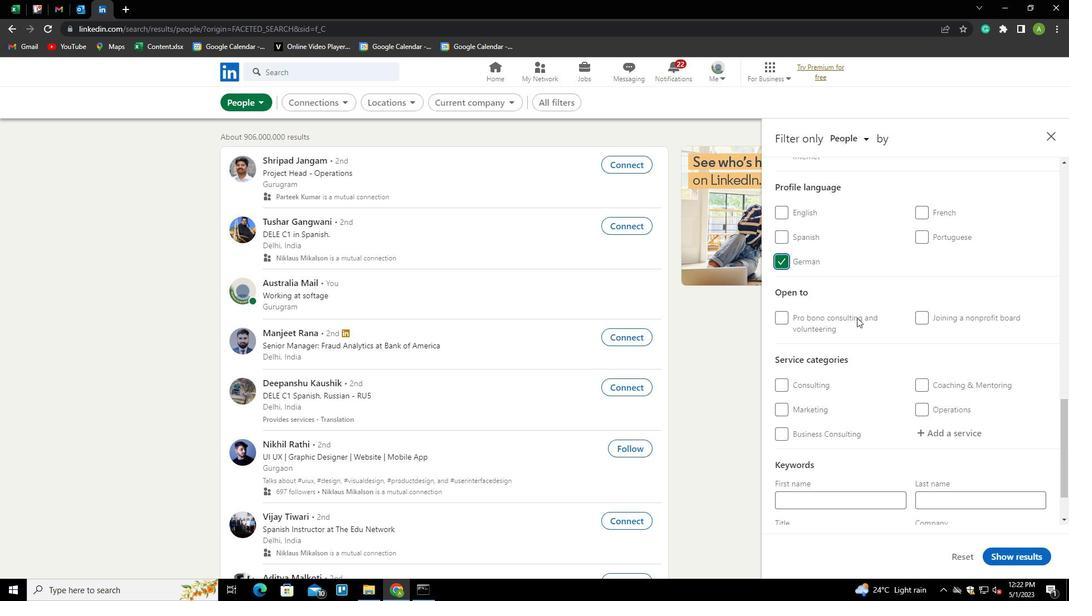 
Action: Mouse scrolled (857, 318) with delta (0, 0)
Screenshot: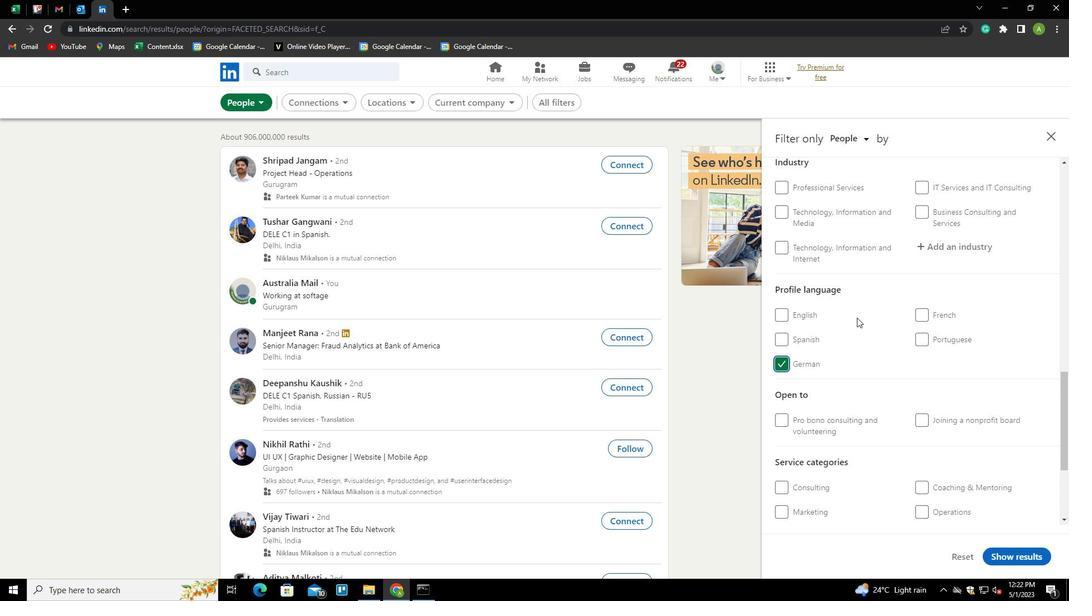 
Action: Mouse scrolled (857, 318) with delta (0, 0)
Screenshot: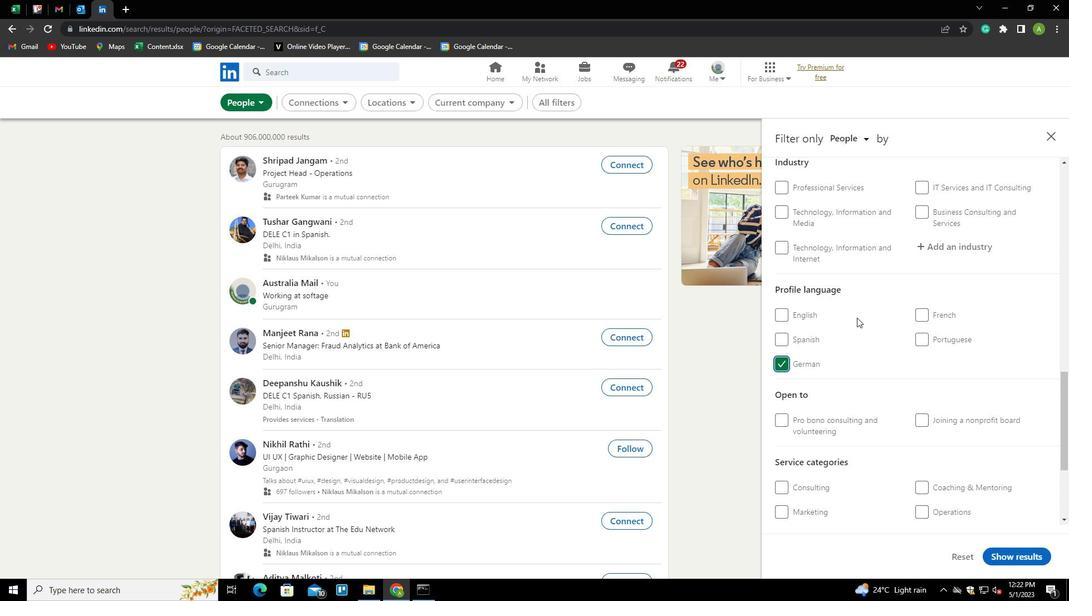 
Action: Mouse scrolled (857, 318) with delta (0, 0)
Screenshot: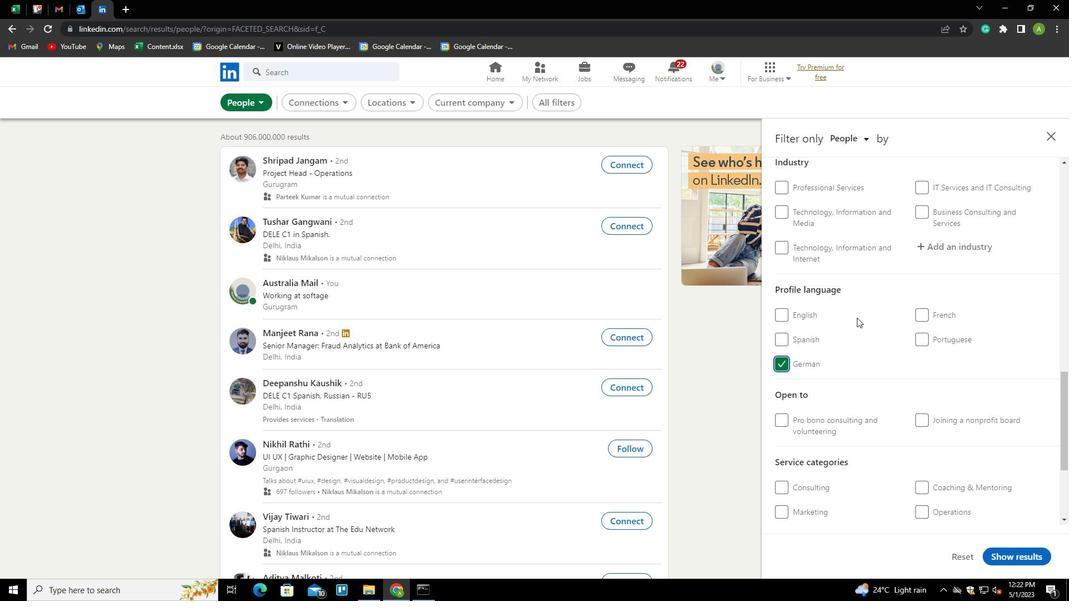 
Action: Mouse scrolled (857, 318) with delta (0, 0)
Screenshot: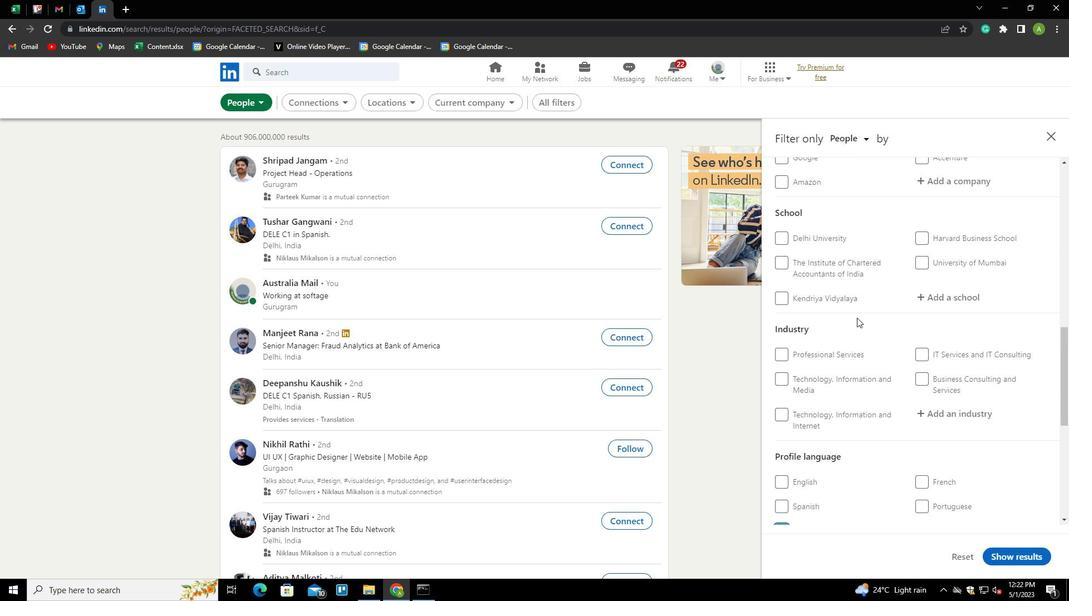 
Action: Mouse scrolled (857, 318) with delta (0, 0)
Screenshot: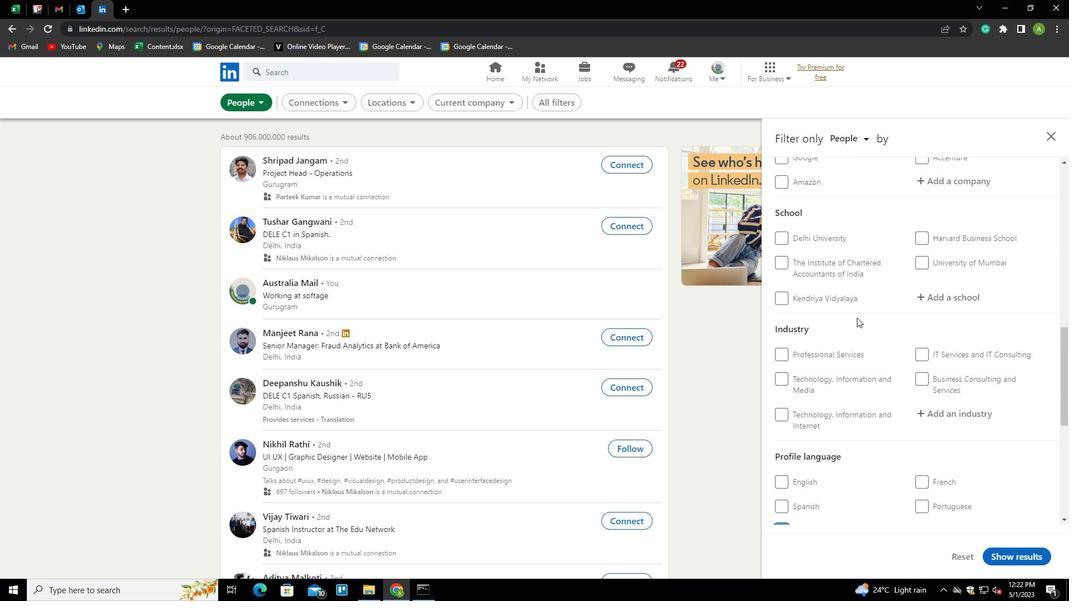 
Action: Mouse scrolled (857, 318) with delta (0, 0)
Screenshot: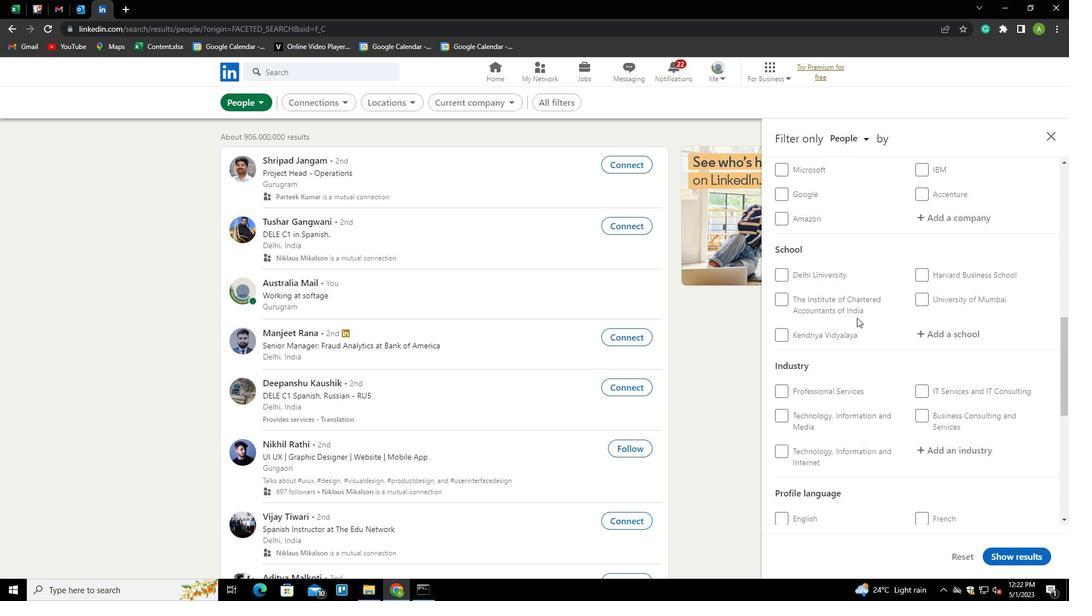 
Action: Mouse scrolled (857, 318) with delta (0, 0)
Screenshot: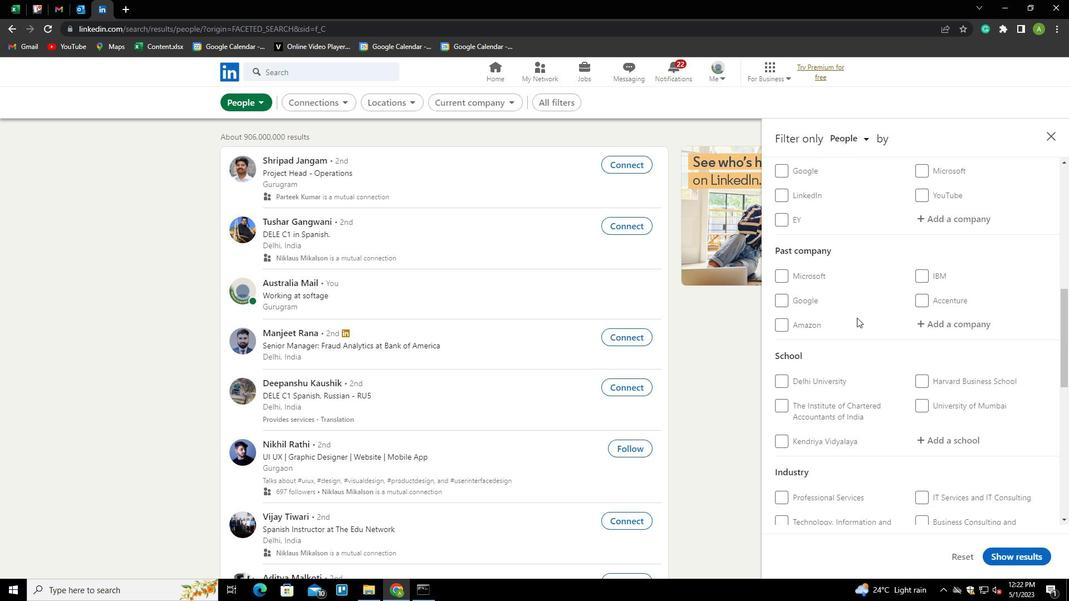 
Action: Mouse moved to (919, 299)
Screenshot: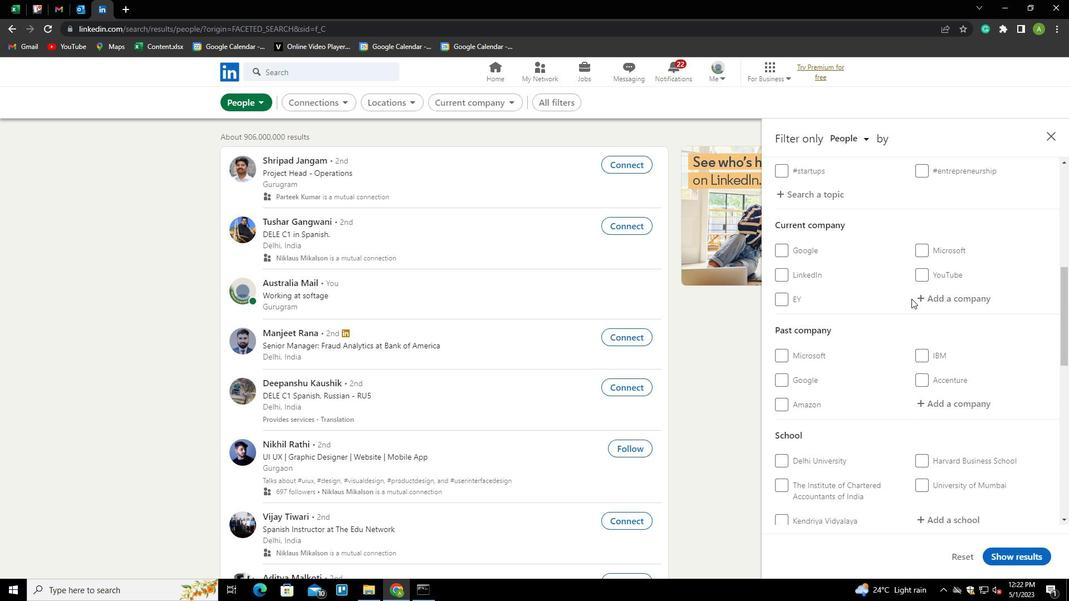 
Action: Mouse pressed left at (919, 299)
Screenshot: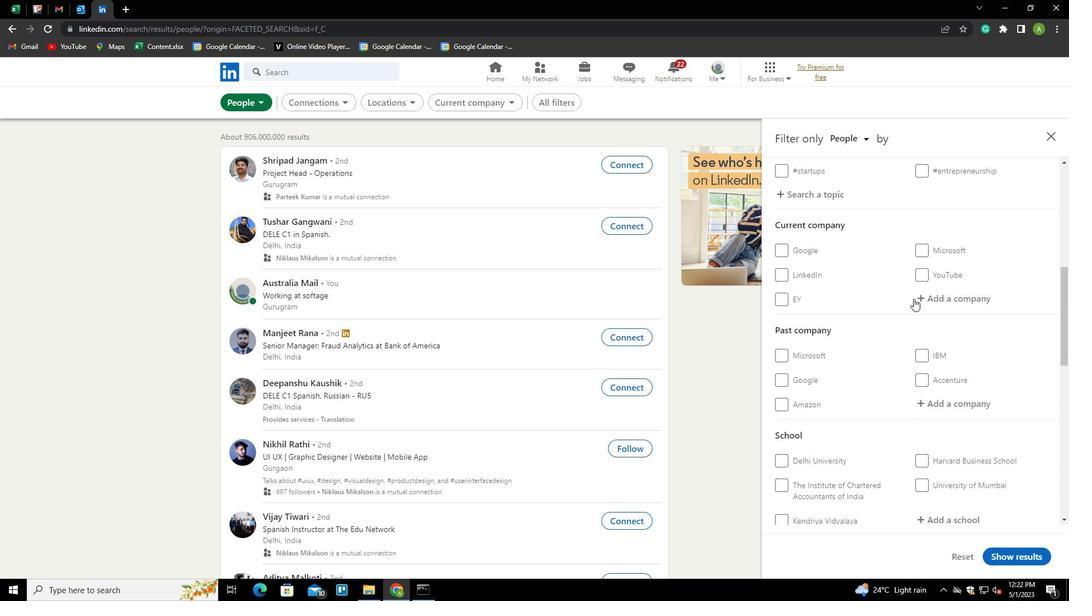 
Action: Key pressed <Key.shift>CONCEPT<Key.down><Key.down><Key.space><Key.shift>HOSPA<Key.backspace><Key.down><Key.enter>
Screenshot: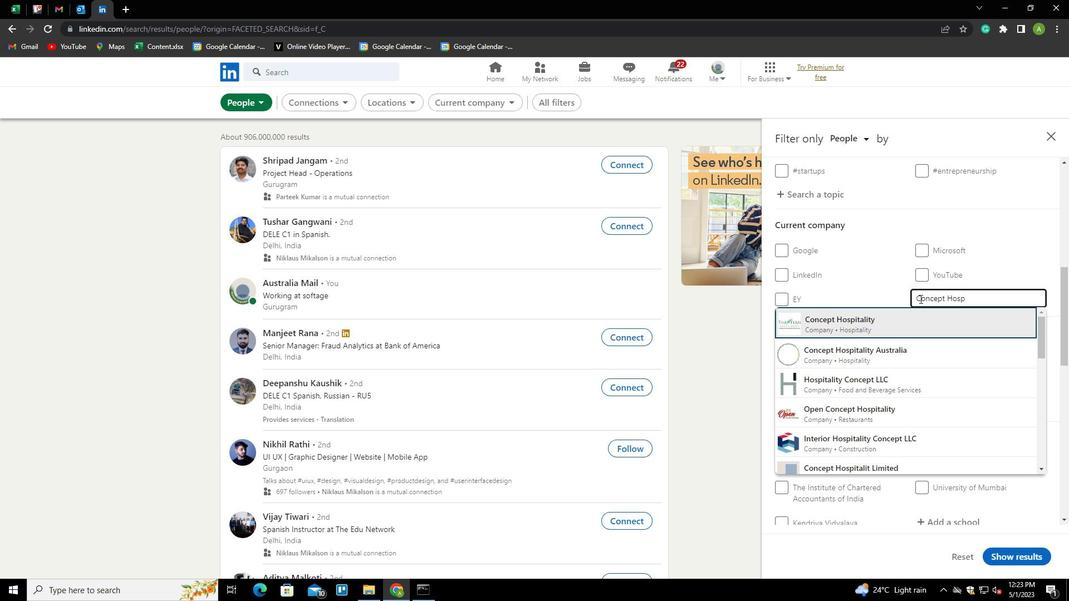 
Action: Mouse scrolled (919, 298) with delta (0, 0)
Screenshot: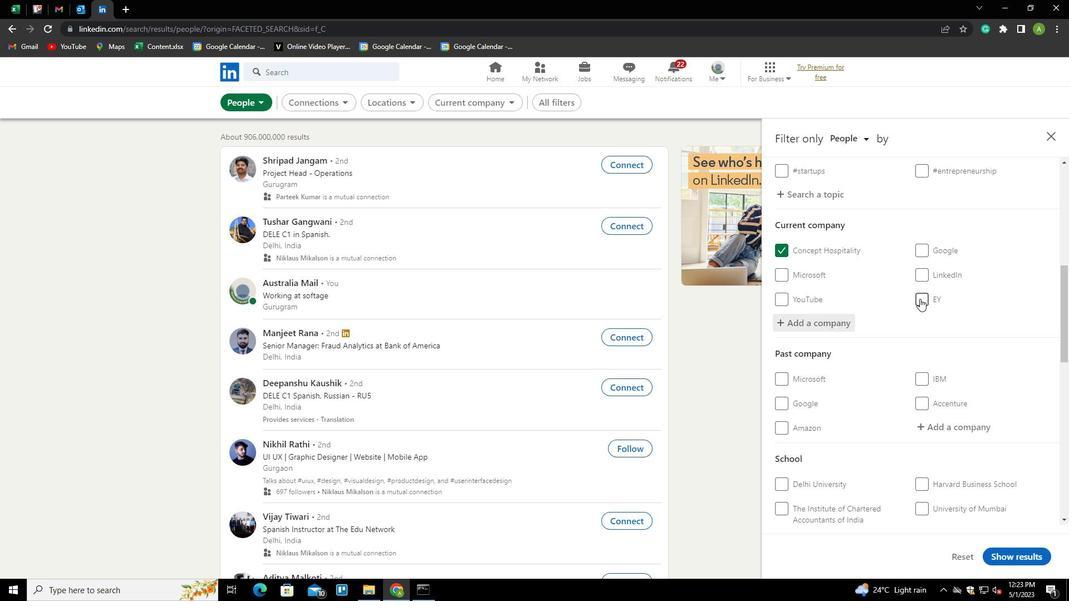 
Action: Mouse scrolled (919, 298) with delta (0, 0)
Screenshot: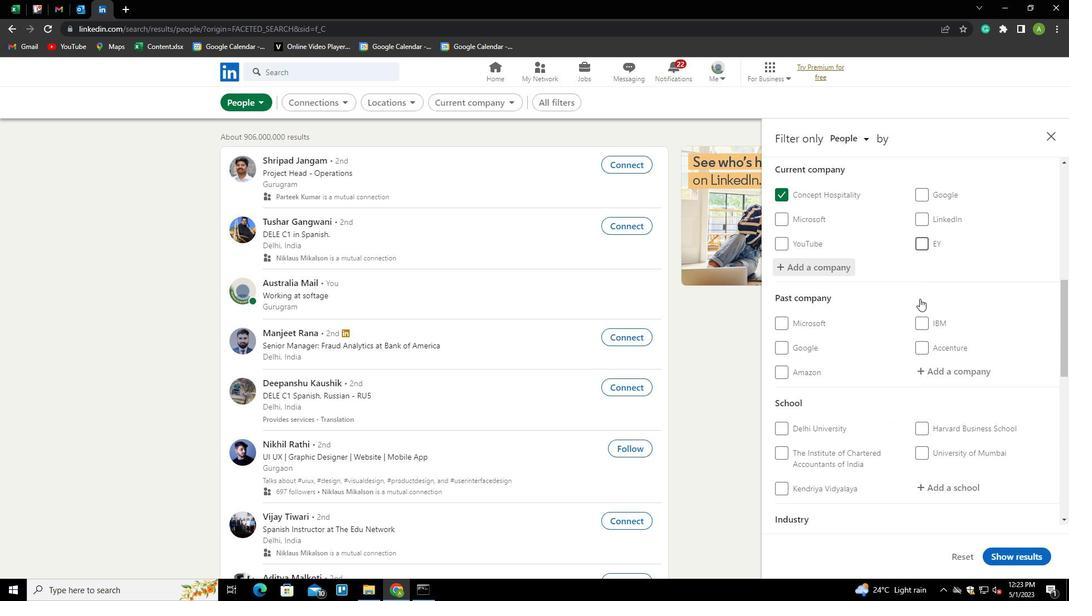 
Action: Mouse scrolled (919, 298) with delta (0, 0)
Screenshot: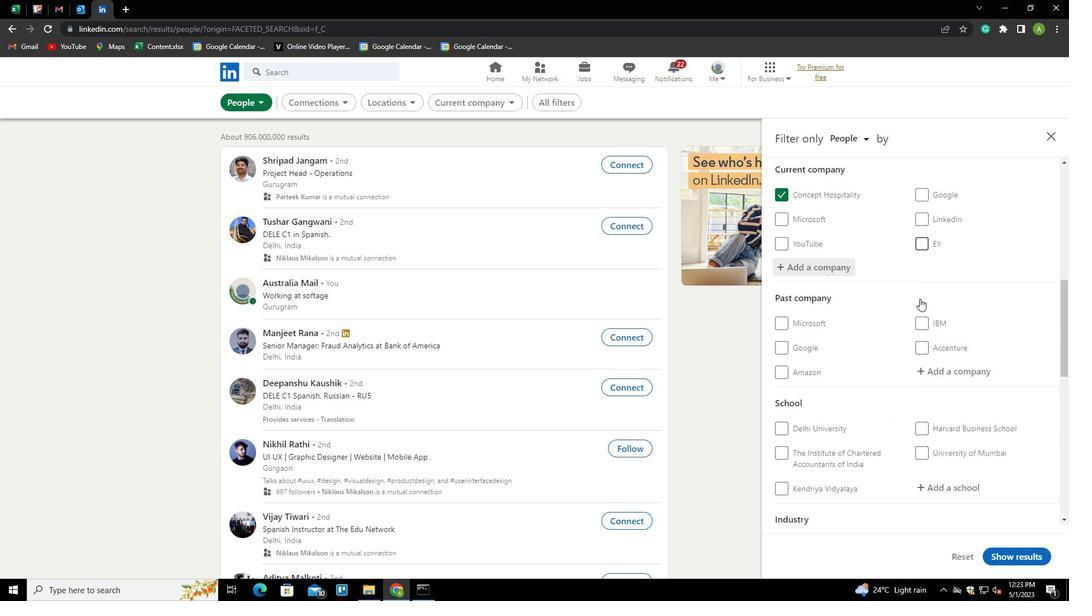 
Action: Mouse moved to (937, 381)
Screenshot: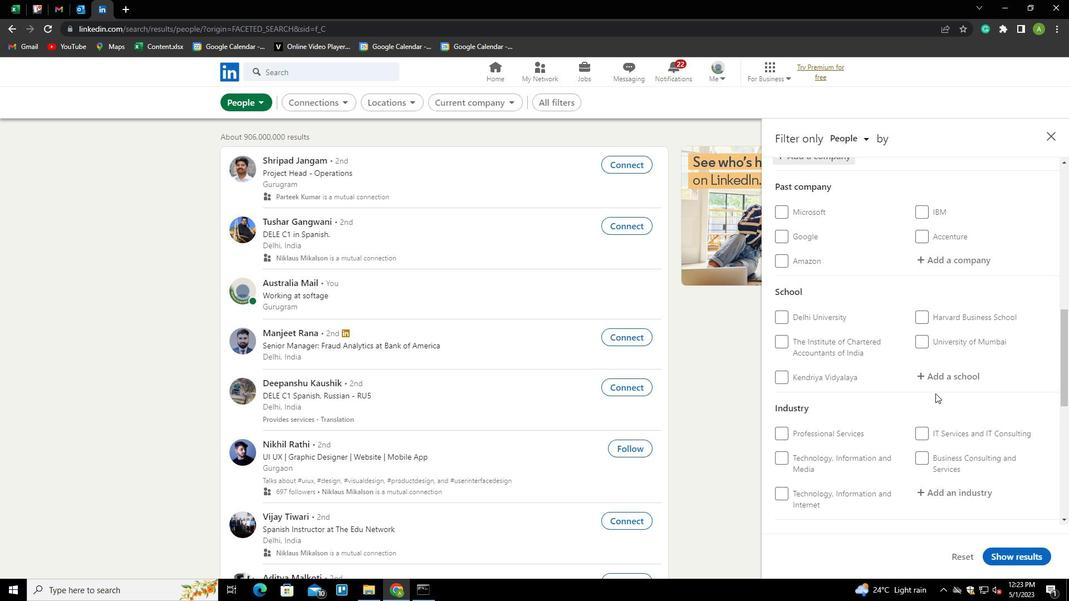 
Action: Mouse pressed left at (937, 381)
Screenshot: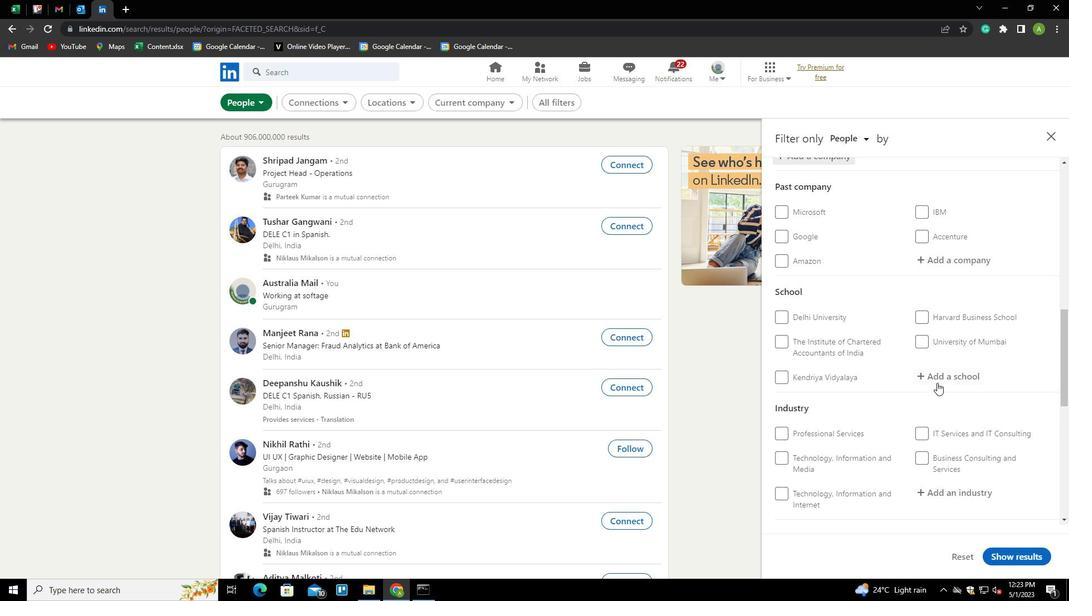 
Action: Key pressed <Key.shift>NATIONAL<Key.space><Key.shift>INSTITUTE<Key.space>OF<Key.space><Key.shift>TECH<Key.down><Key.down><Key.down><Key.down><Key.down><Key.down><Key.down><Key.down><Key.down><Key.down><Key.down><Key.down><Key.up><Key.up><Key.up><Key.up><Key.up><Key.up><Key.up><Key.up><Key.up><Key.up><Key.up><Key.up><Key.up><Key.up><Key.down><Key.down><Key.up><Key.up><Key.up><Key.up><Key.up><Key.up><Key.up><Key.up><Key.up><Key.up><Key.up><Key.up><Key.up><Key.up><Key.up><Key.up><Key.up><Key.up><Key.up><Key.up><Key.up><Key.up><Key.up><Key.up><Key.up><Key.up><Key.up><Key.up><Key.up><Key.up><Key.up><Key.up>NOLOGY<Key.space><Key.shift>SURAT<Key.down><Key.down><Key.enter>
Screenshot: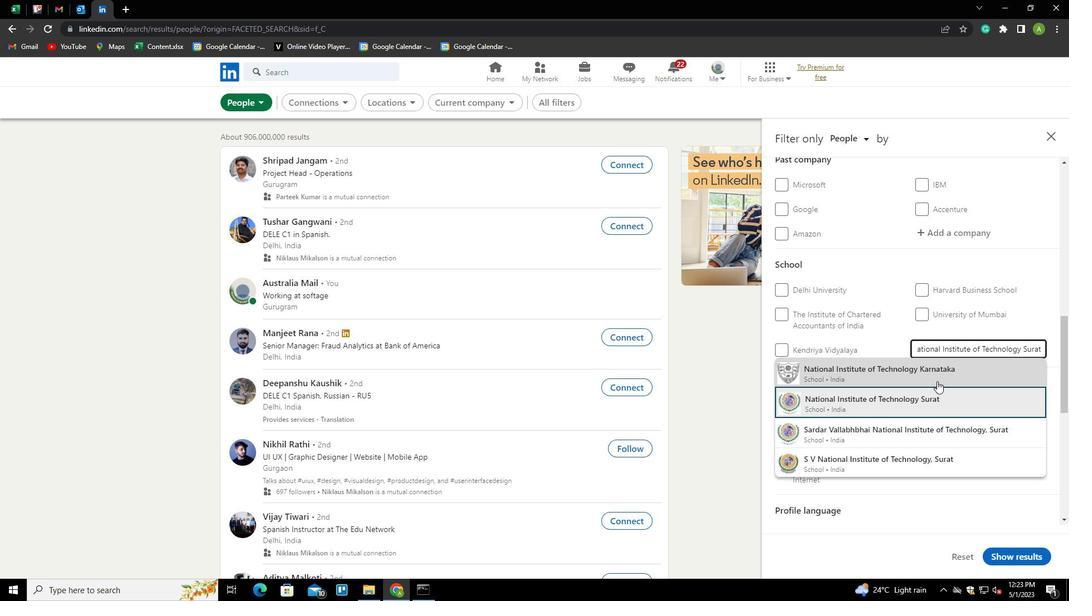 
Action: Mouse scrolled (937, 380) with delta (0, 0)
Screenshot: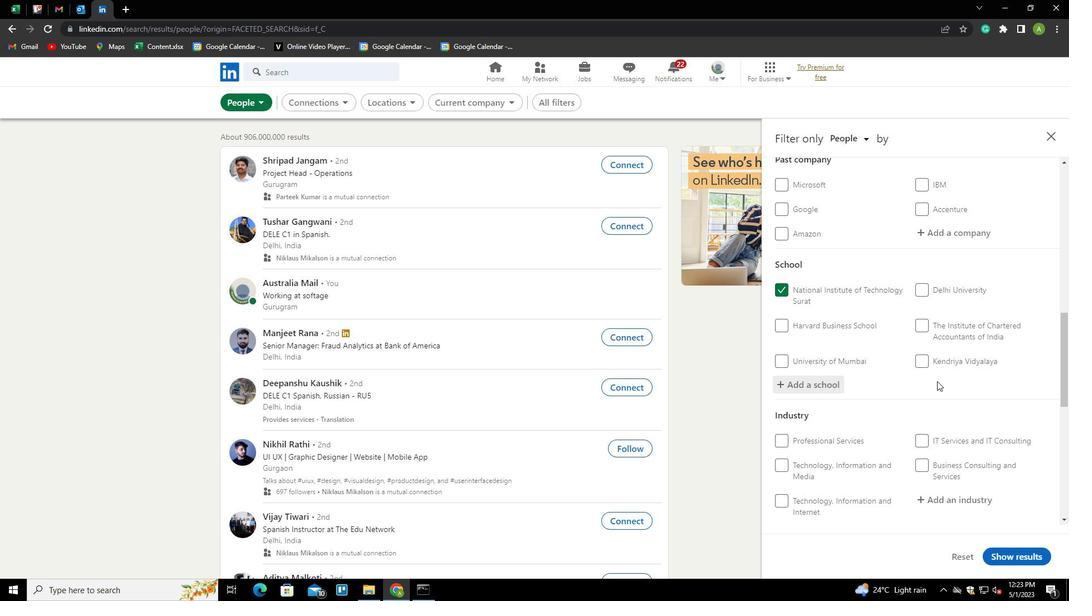
Action: Mouse scrolled (937, 380) with delta (0, 0)
Screenshot: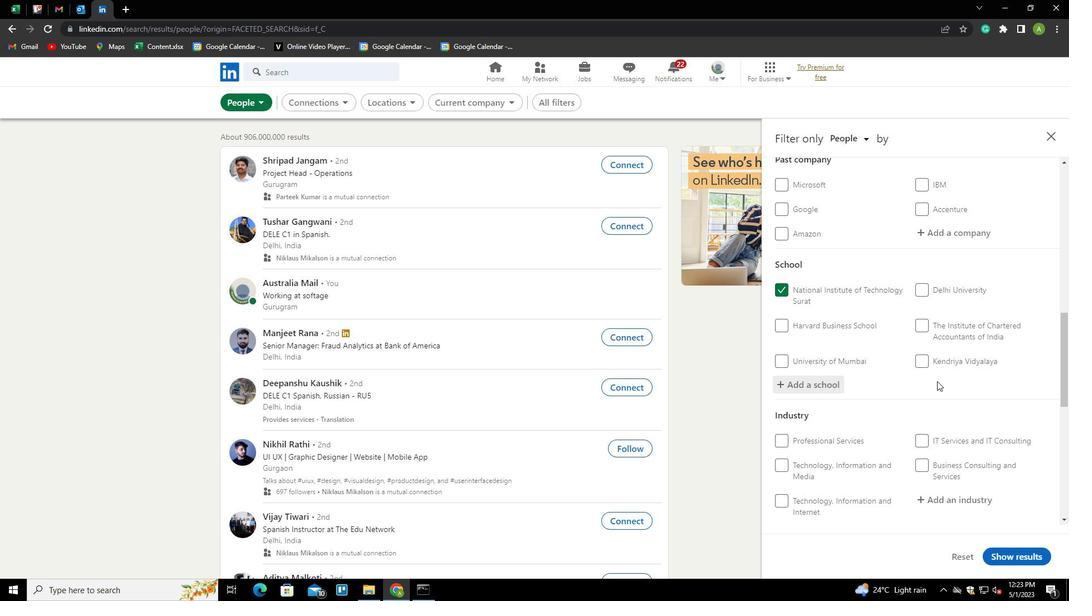 
Action: Mouse scrolled (937, 380) with delta (0, 0)
Screenshot: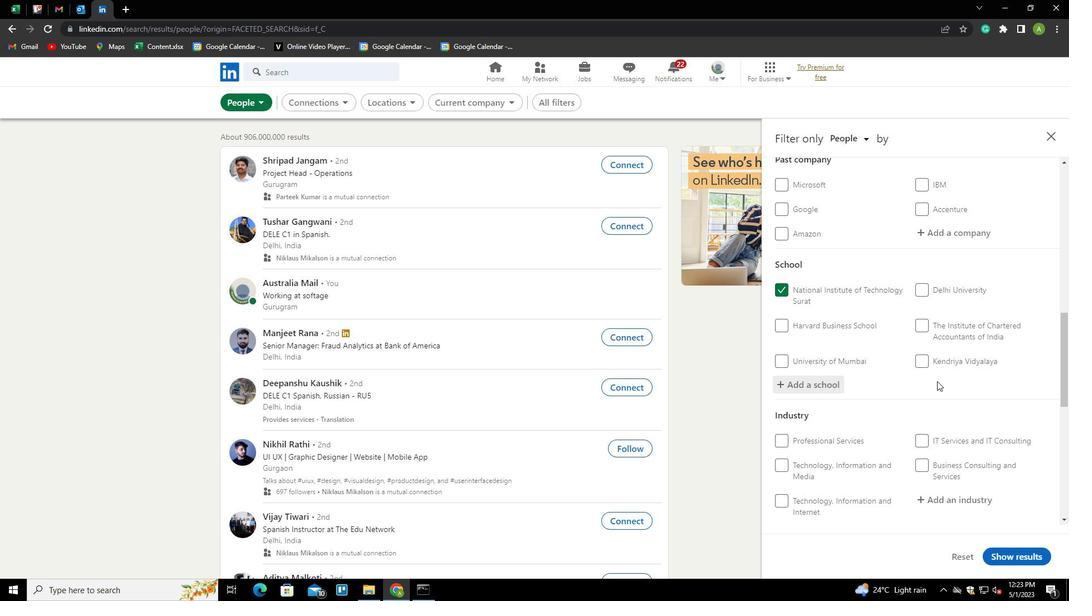 
Action: Mouse moved to (946, 338)
Screenshot: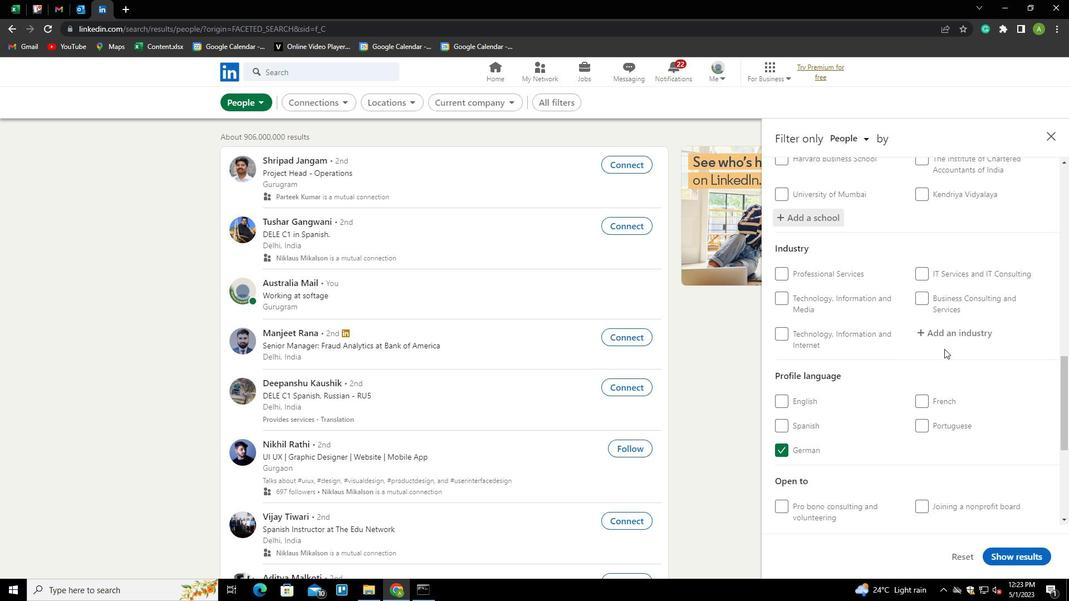 
Action: Mouse pressed left at (946, 338)
Screenshot: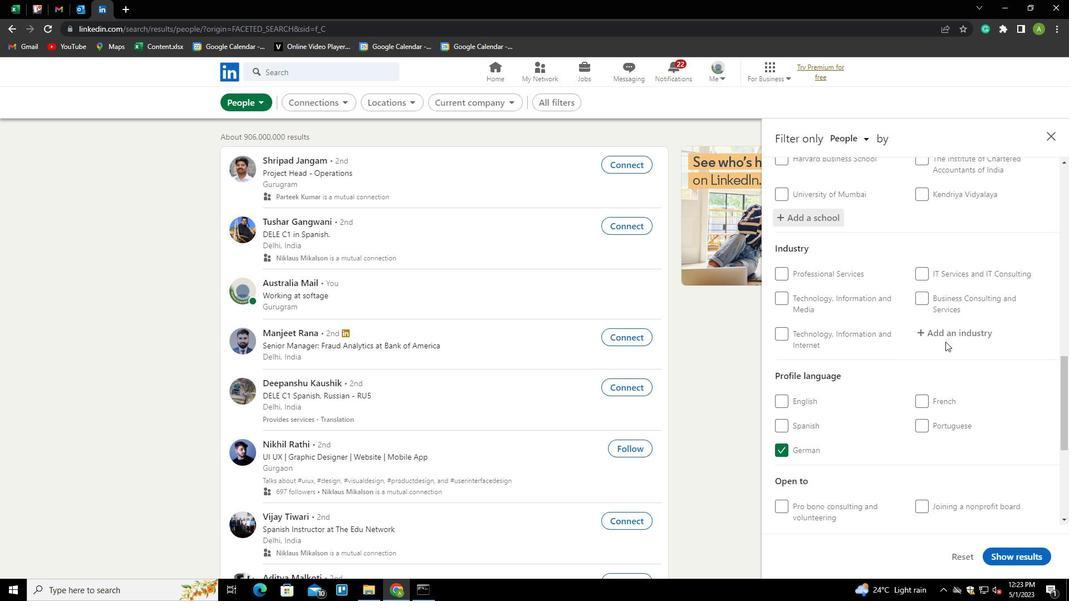 
Action: Mouse moved to (952, 338)
Screenshot: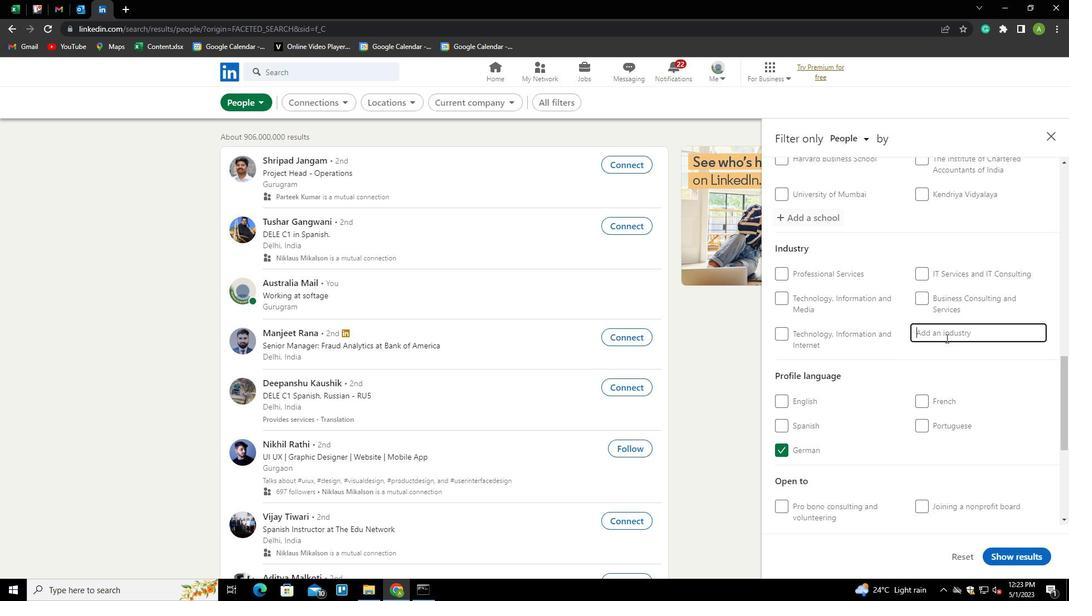 
Action: Mouse pressed left at (952, 338)
Screenshot: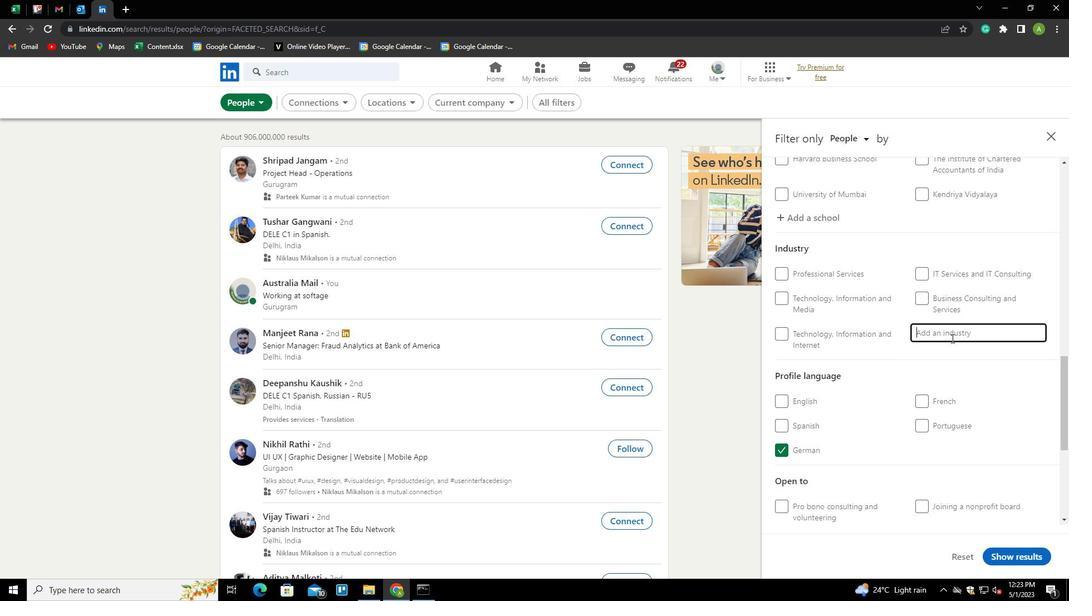 
Action: Mouse moved to (959, 327)
Screenshot: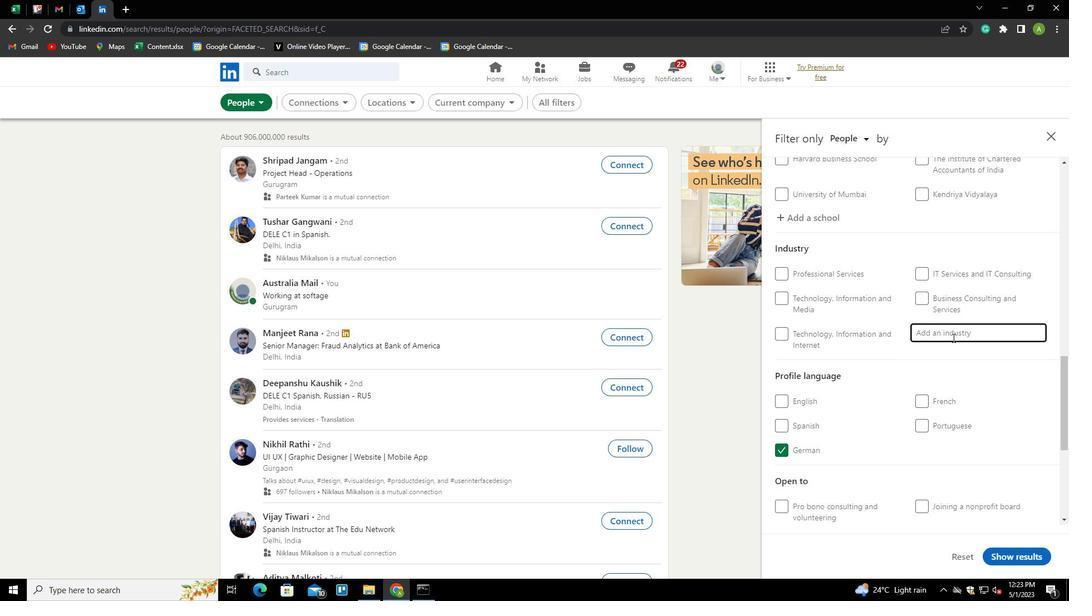 
Action: Key pressed <Key.shift>HUMAN<Key.space><Key.shift>R<Key.down><Key.enter>
Screenshot: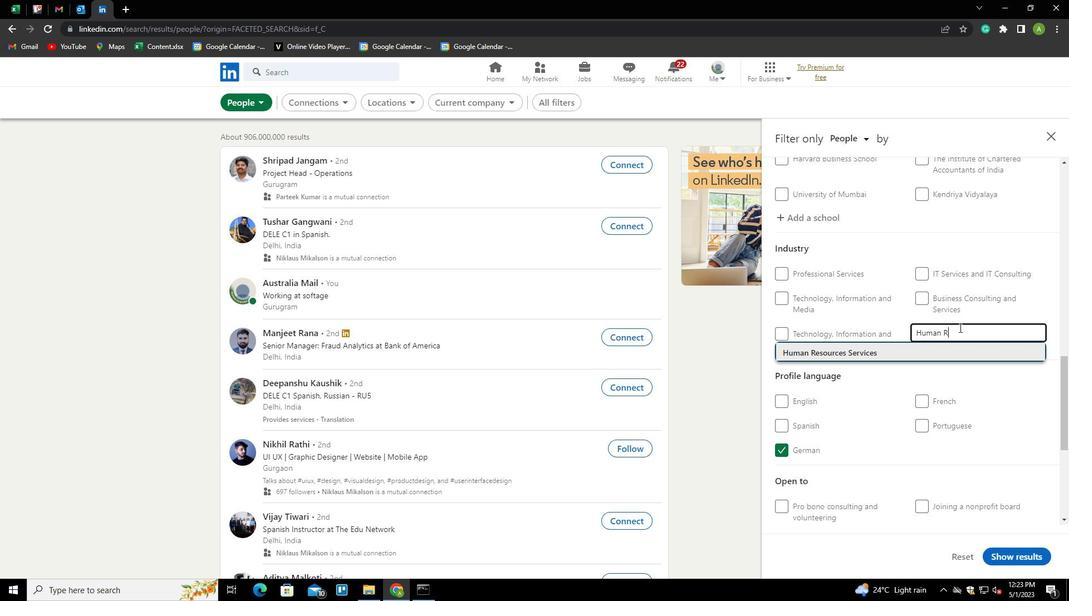 
Action: Mouse scrolled (959, 327) with delta (0, 0)
Screenshot: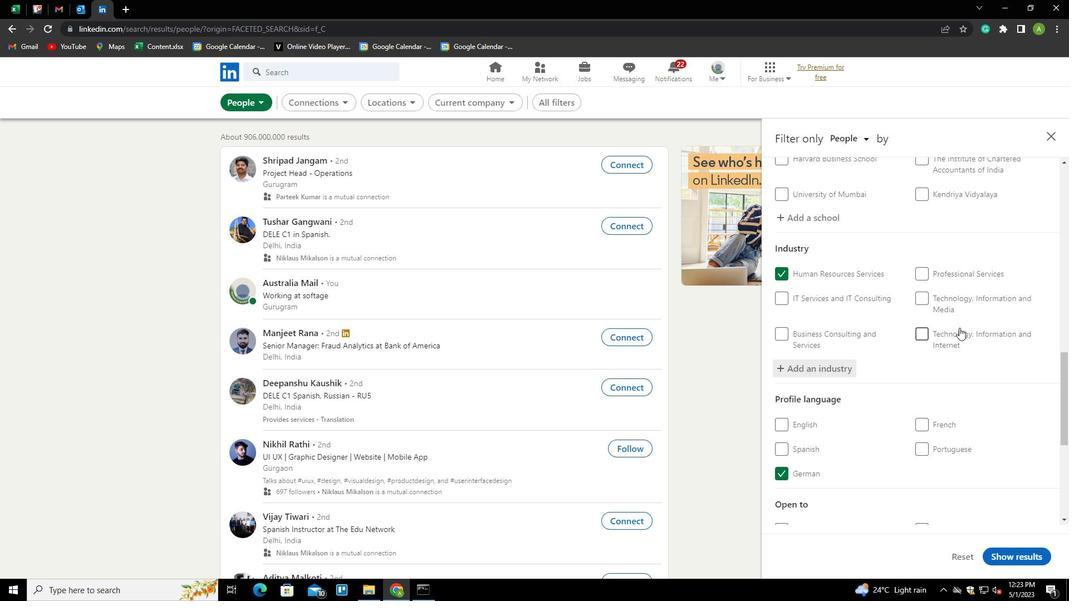 
Action: Mouse scrolled (959, 327) with delta (0, 0)
Screenshot: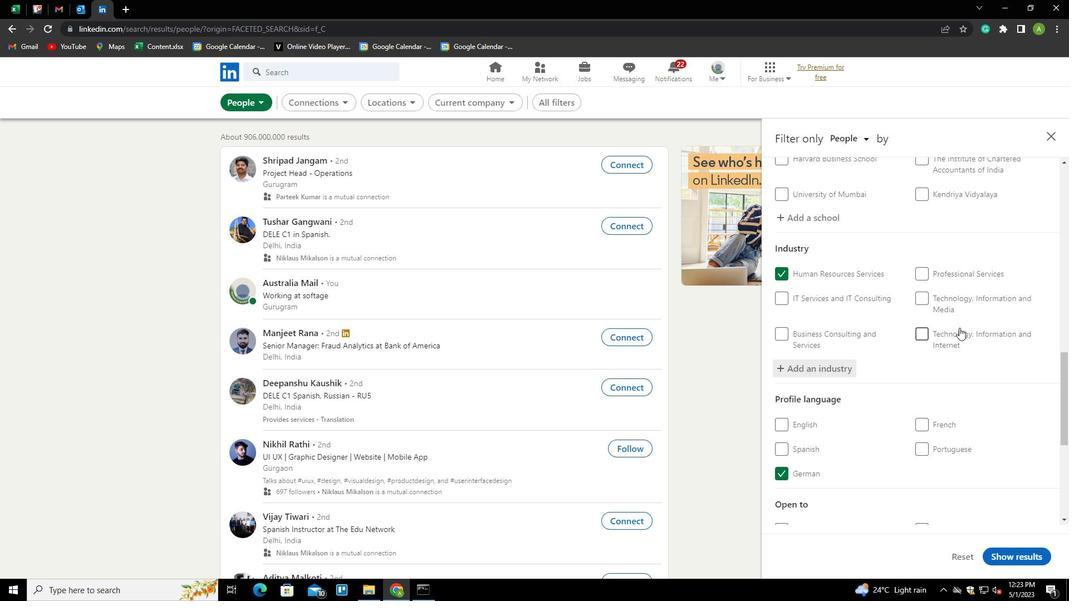 
Action: Mouse moved to (918, 365)
Screenshot: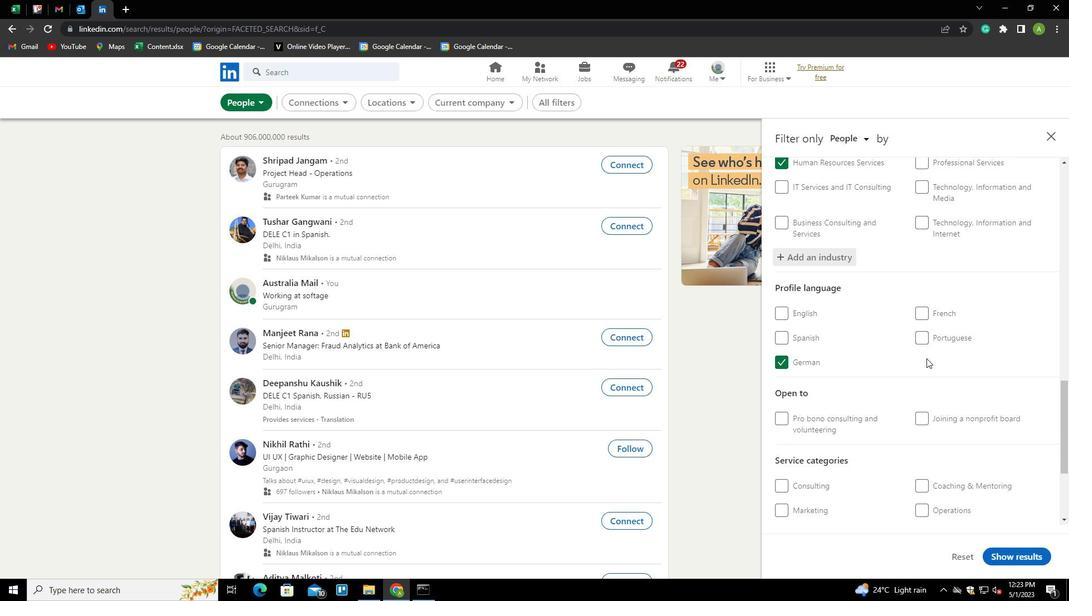 
Action: Mouse scrolled (918, 364) with delta (0, 0)
Screenshot: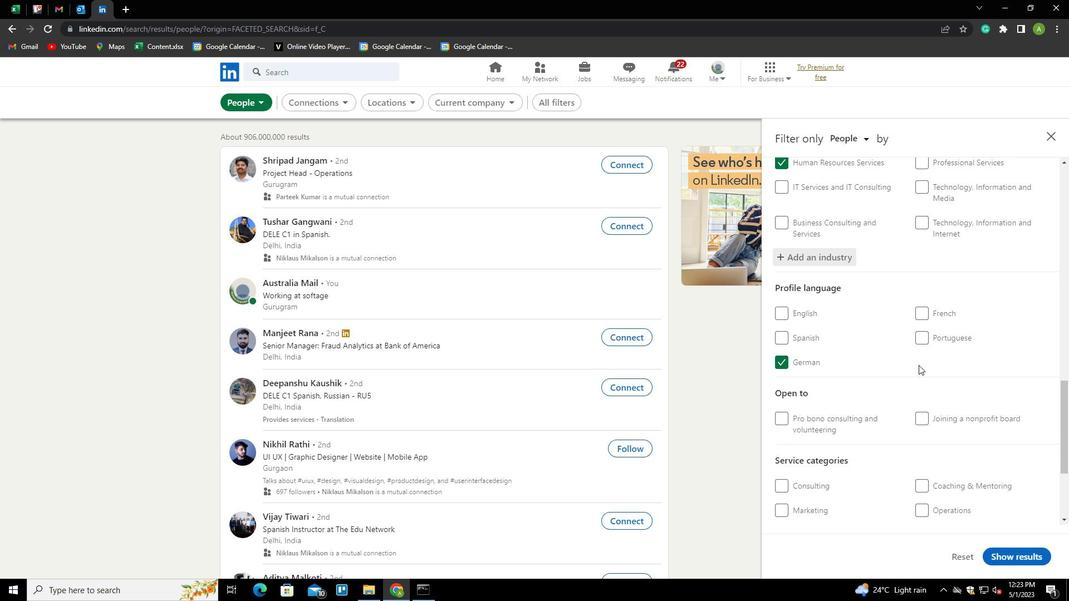 
Action: Mouse scrolled (918, 364) with delta (0, 0)
Screenshot: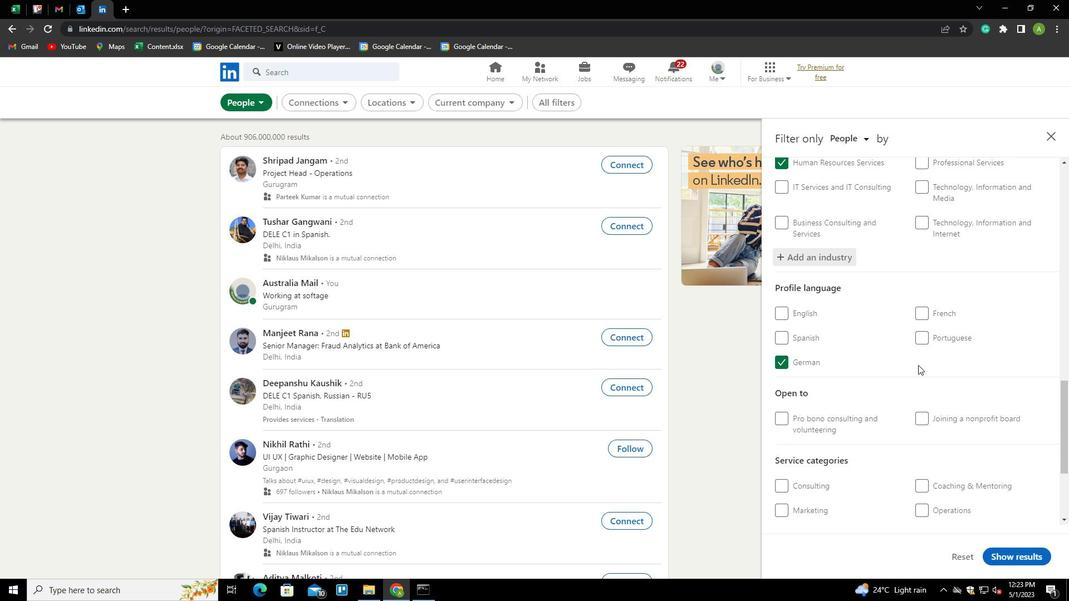 
Action: Mouse moved to (936, 423)
Screenshot: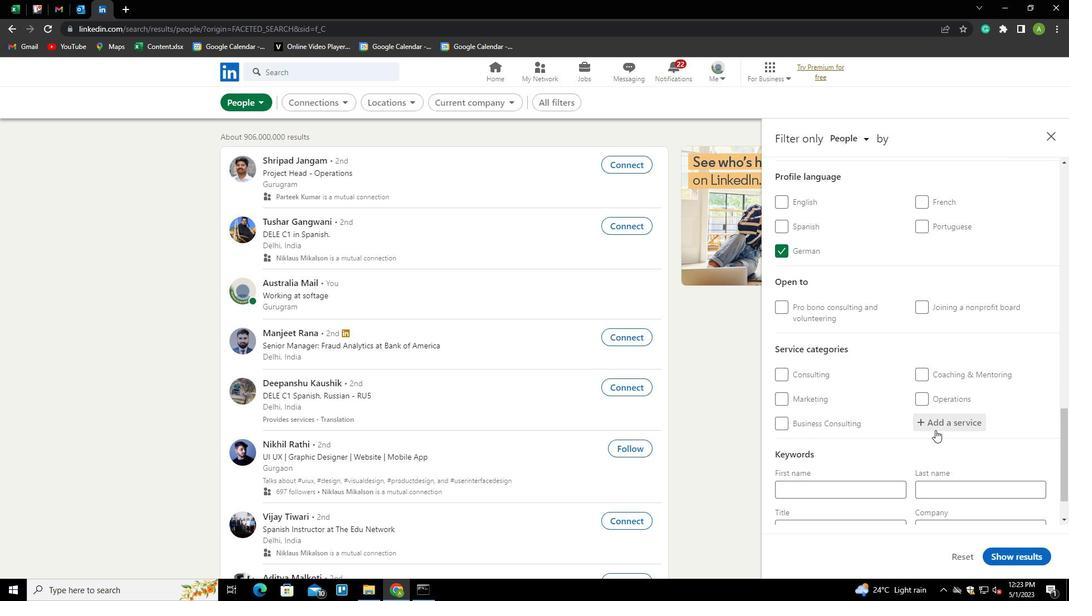 
Action: Mouse pressed left at (936, 423)
Screenshot: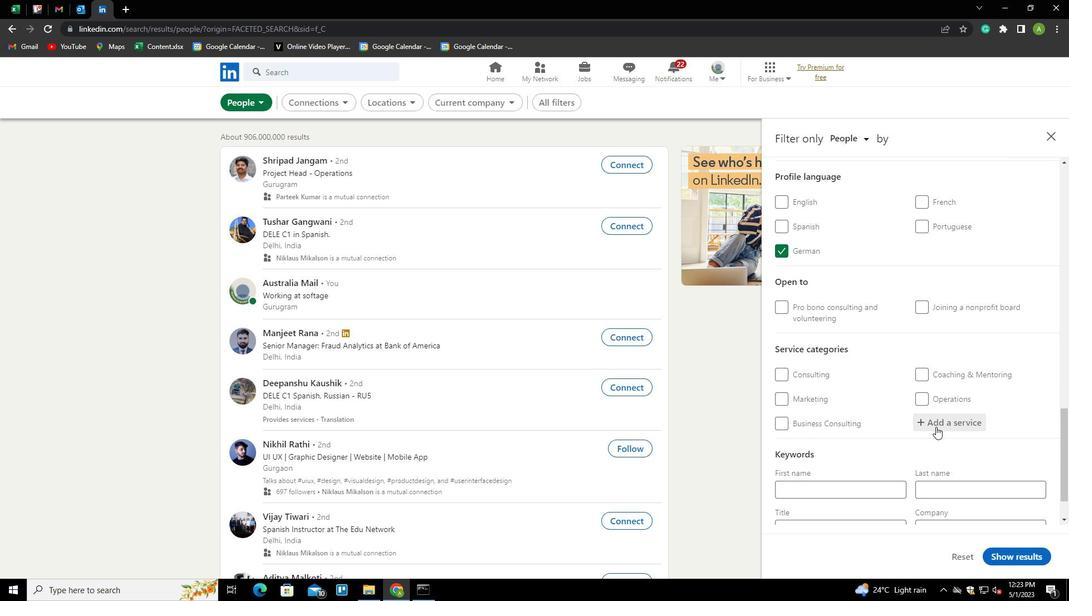 
Action: Mouse moved to (944, 419)
Screenshot: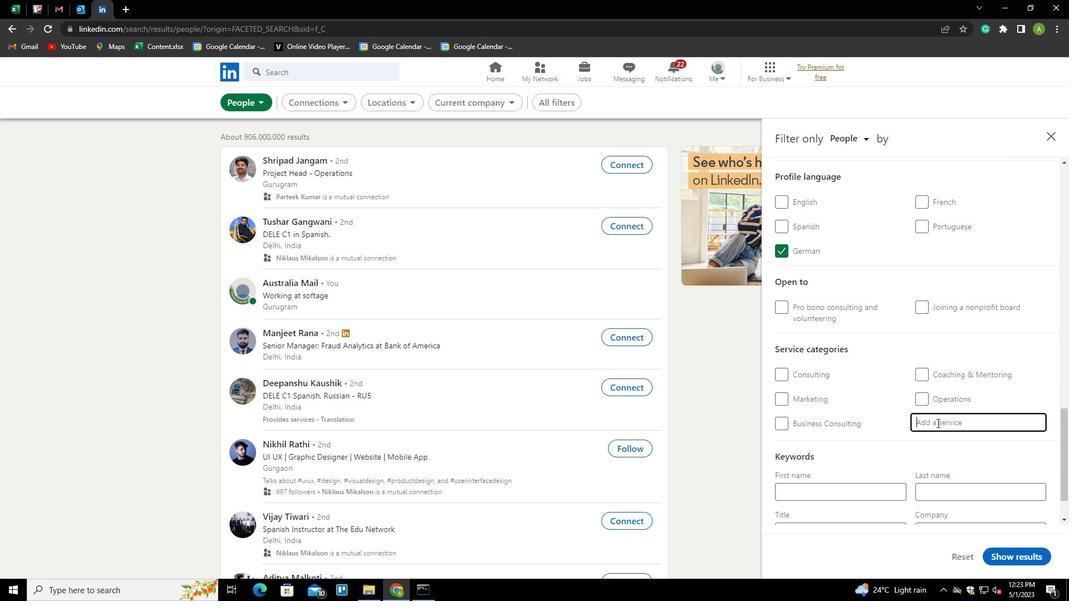 
Action: Mouse pressed left at (944, 419)
Screenshot: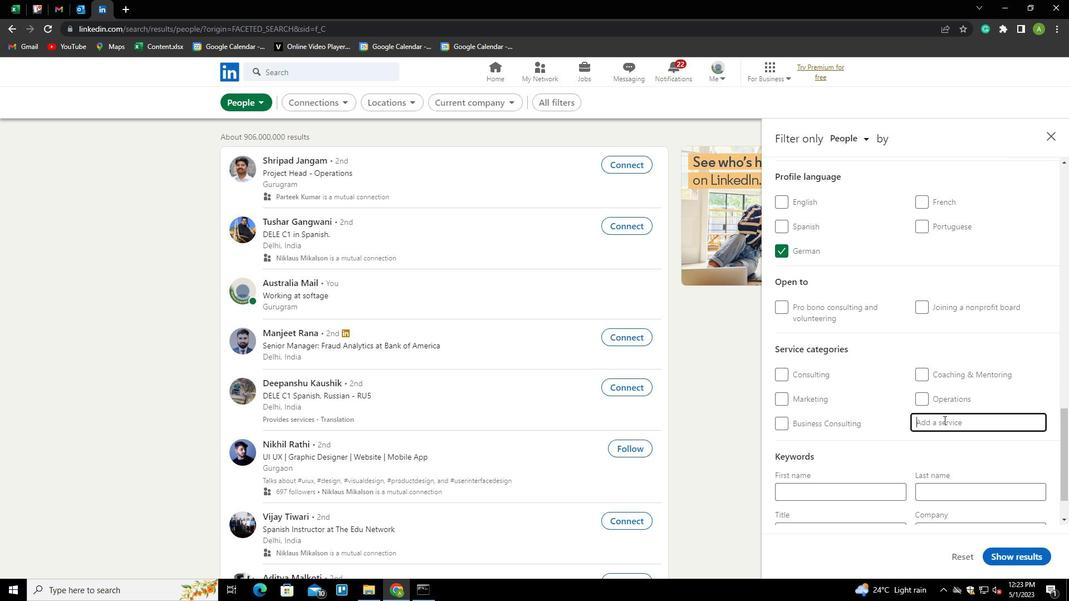
Action: Key pressed <Key.shift><Key.shift><Key.shift><Key.shift><Key.shift><Key.shift><Key.shift><Key.shift><Key.shift><Key.shift><Key.shift><Key.shift><Key.shift><Key.shift><Key.shift><Key.shift><Key.shift><Key.shift>VUD<Key.backspace><Key.backspace>IDEO<Key.down><Key.down><Key.down><Key.enter>
Screenshot: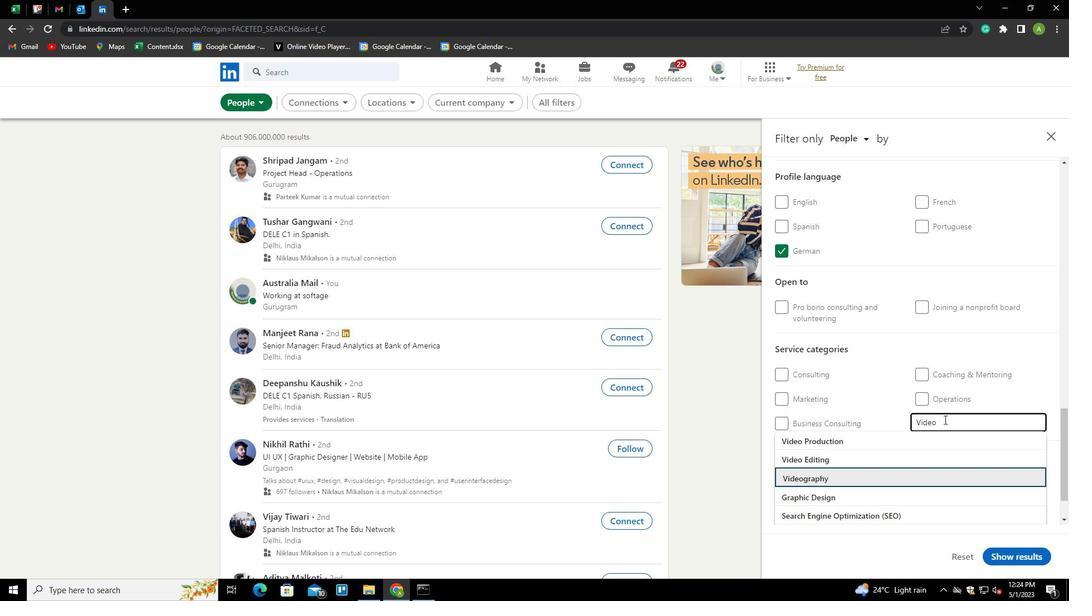 
Action: Mouse moved to (944, 402)
Screenshot: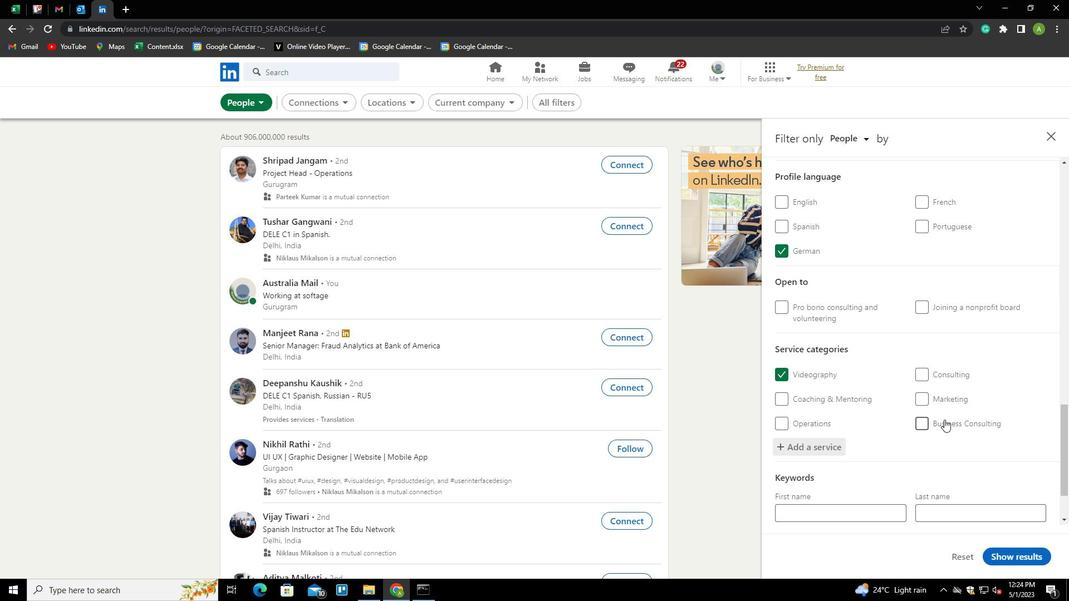
Action: Mouse scrolled (944, 402) with delta (0, 0)
Screenshot: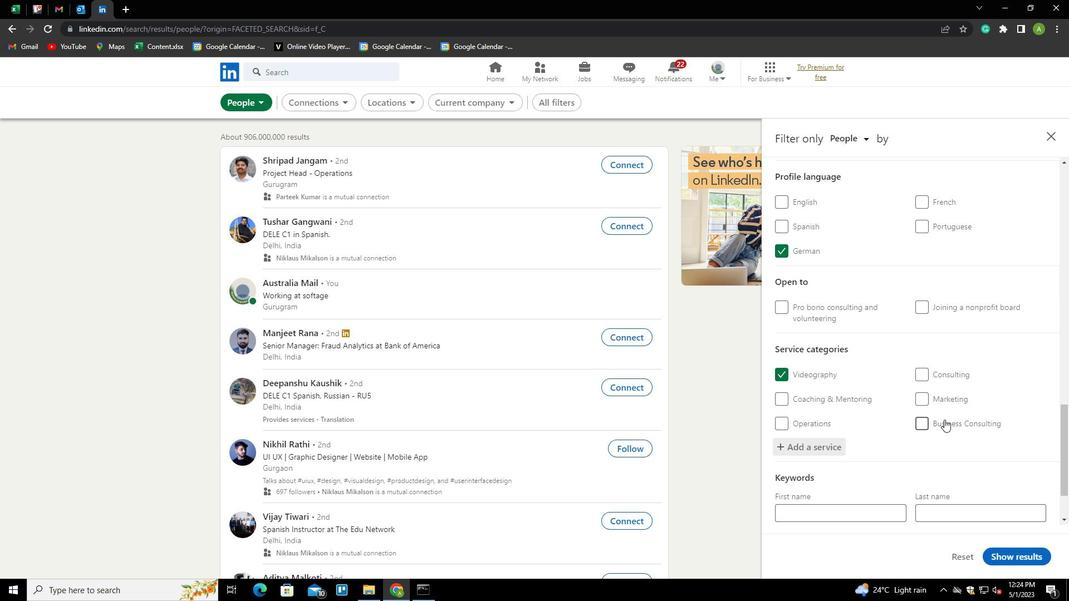 
Action: Mouse scrolled (944, 402) with delta (0, 0)
Screenshot: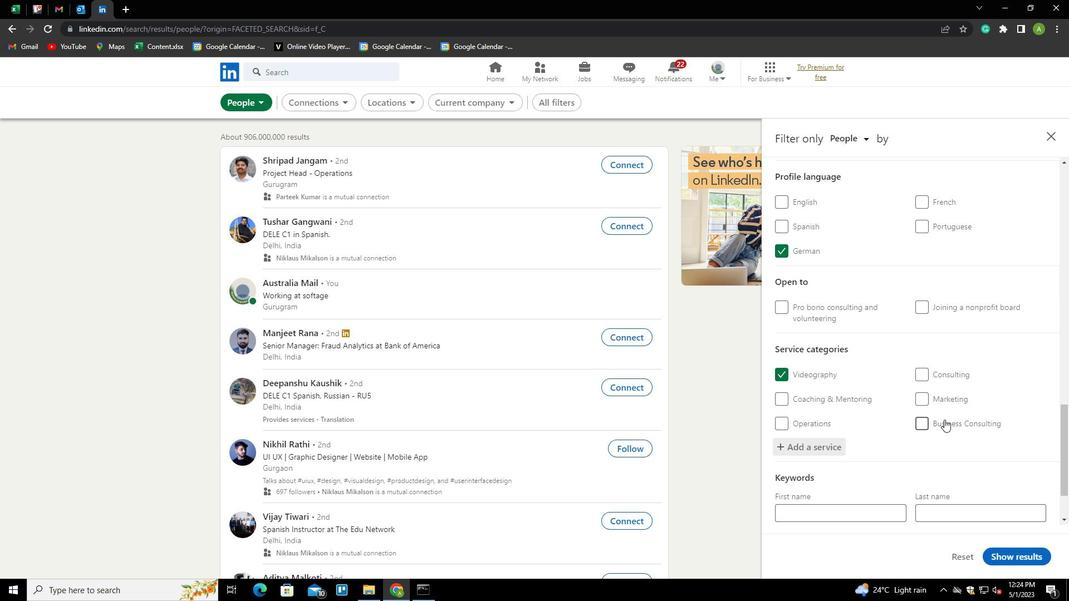 
Action: Mouse scrolled (944, 402) with delta (0, 0)
Screenshot: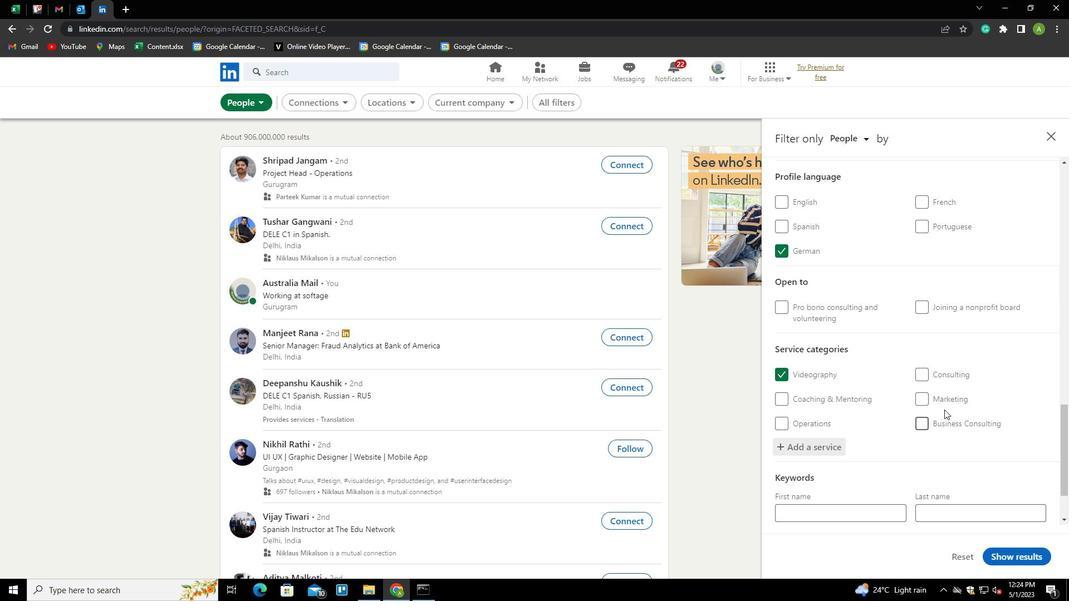 
Action: Mouse scrolled (944, 402) with delta (0, 0)
Screenshot: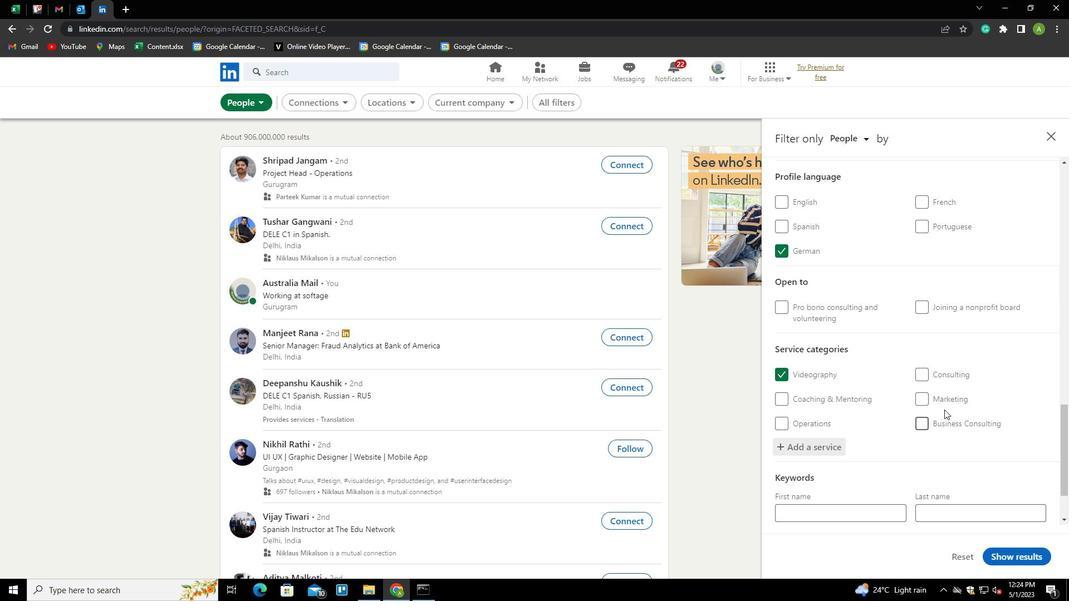 
Action: Mouse scrolled (944, 402) with delta (0, 0)
Screenshot: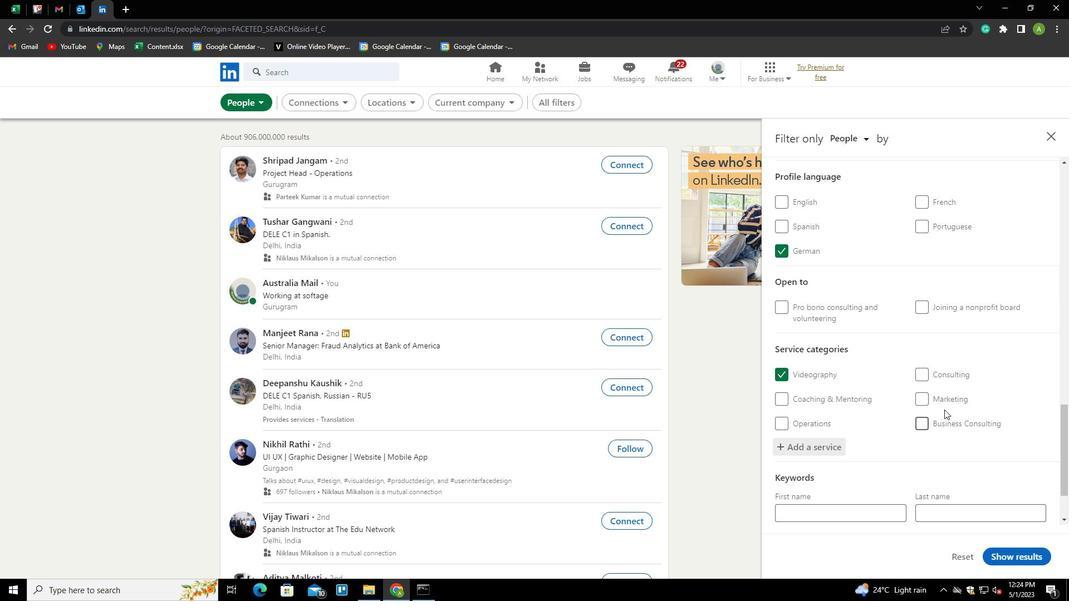 
Action: Mouse moved to (856, 469)
Screenshot: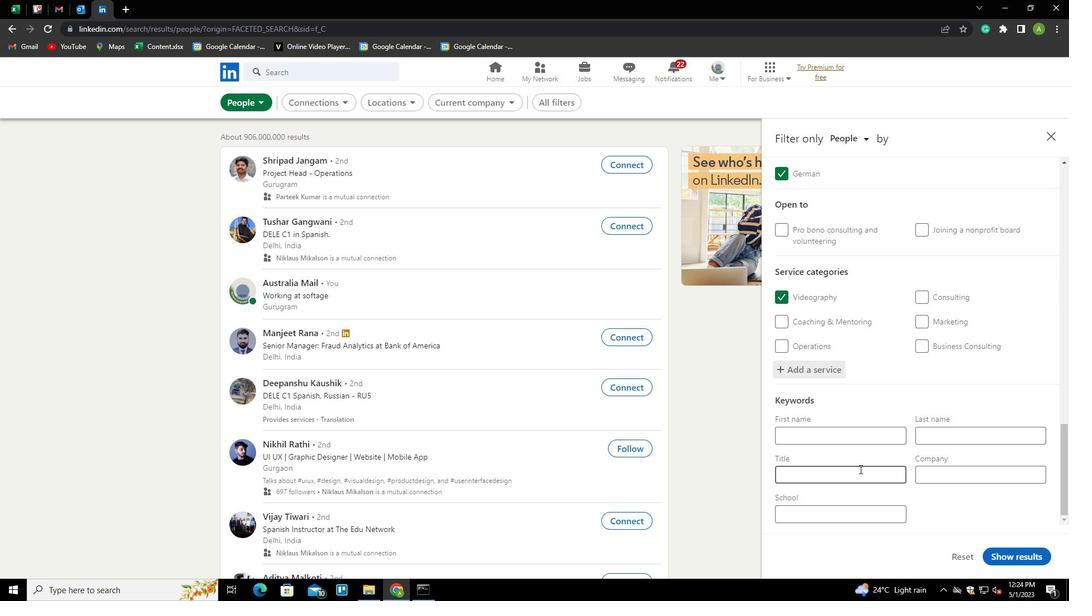 
Action: Mouse pressed left at (856, 469)
Screenshot: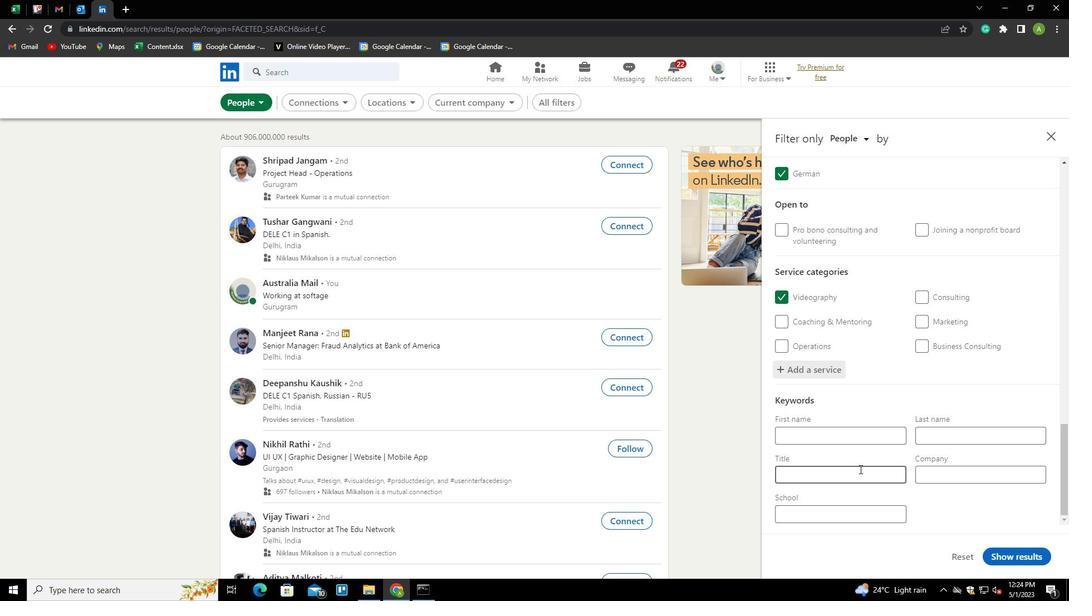 
Action: Key pressed <Key.shift><Key.shift><Key.shift><Key.shift><Key.shift><Key.shift><Key.shift>MERCHANDISING<Key.space><Key.shift>ASSOCIATE
Screenshot: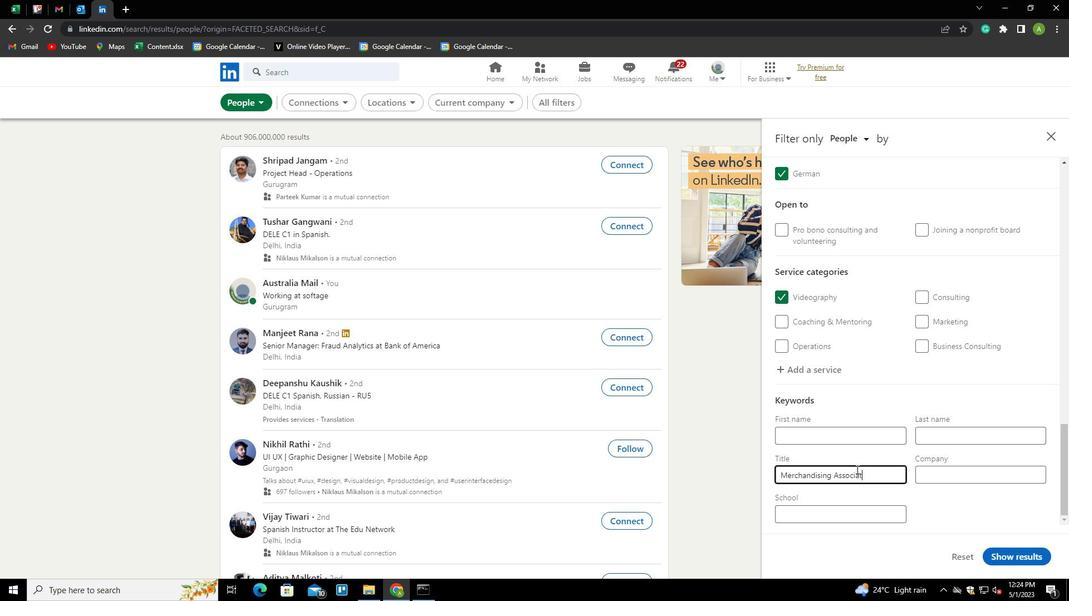 
Action: Mouse moved to (955, 515)
Screenshot: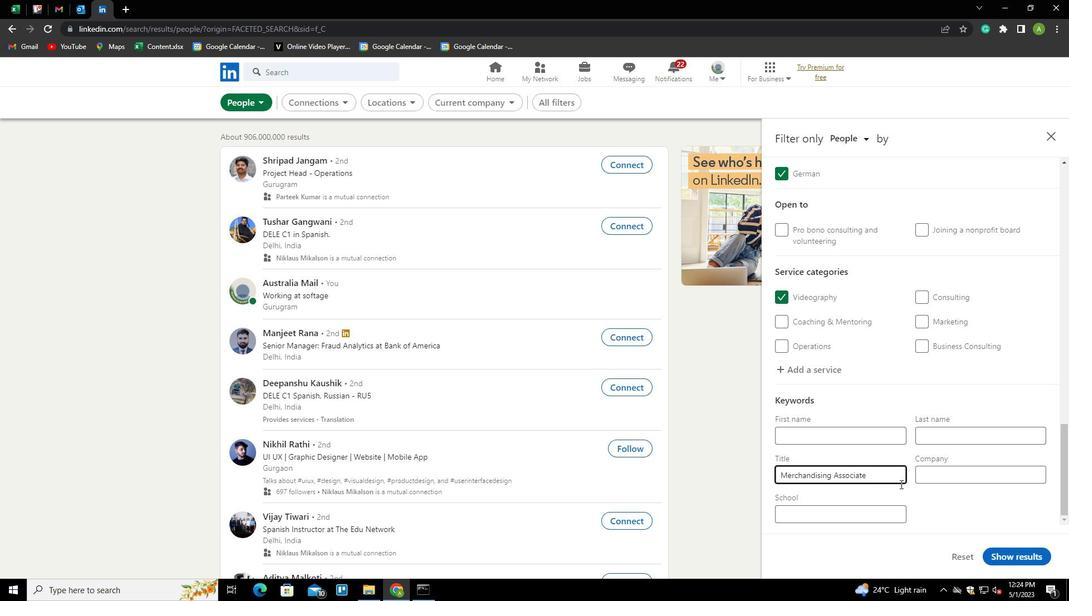 
Action: Mouse pressed left at (955, 515)
Screenshot: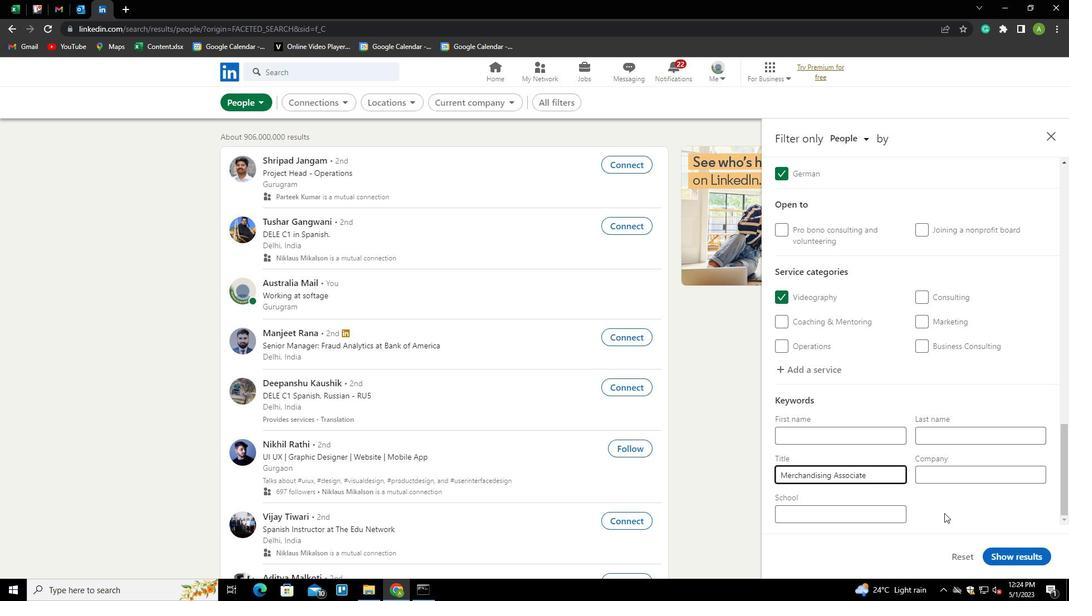 
Action: Mouse moved to (1022, 556)
Screenshot: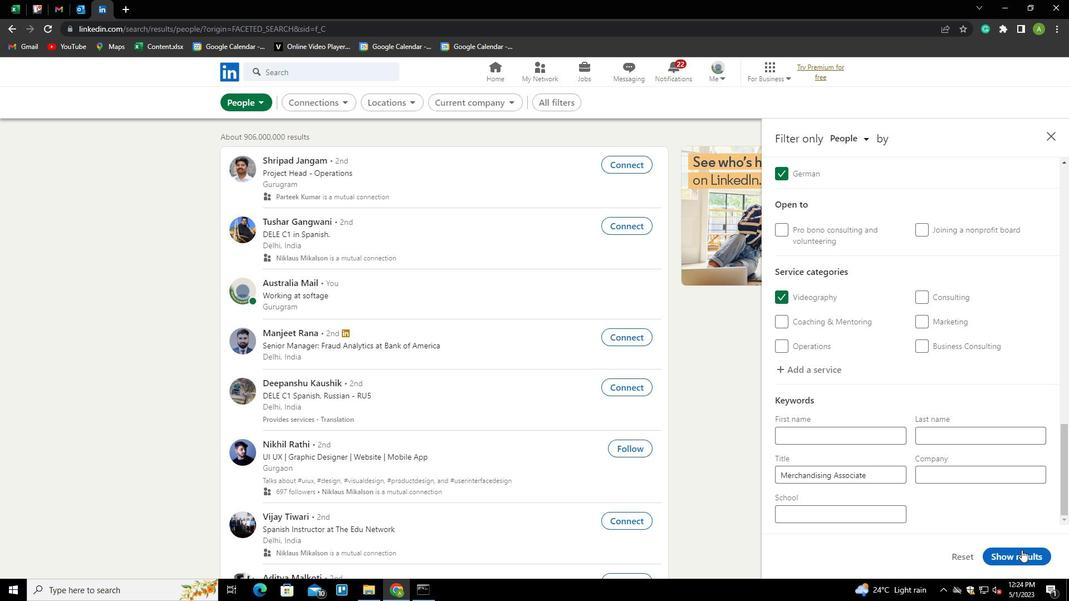 
Action: Mouse pressed left at (1022, 556)
Screenshot: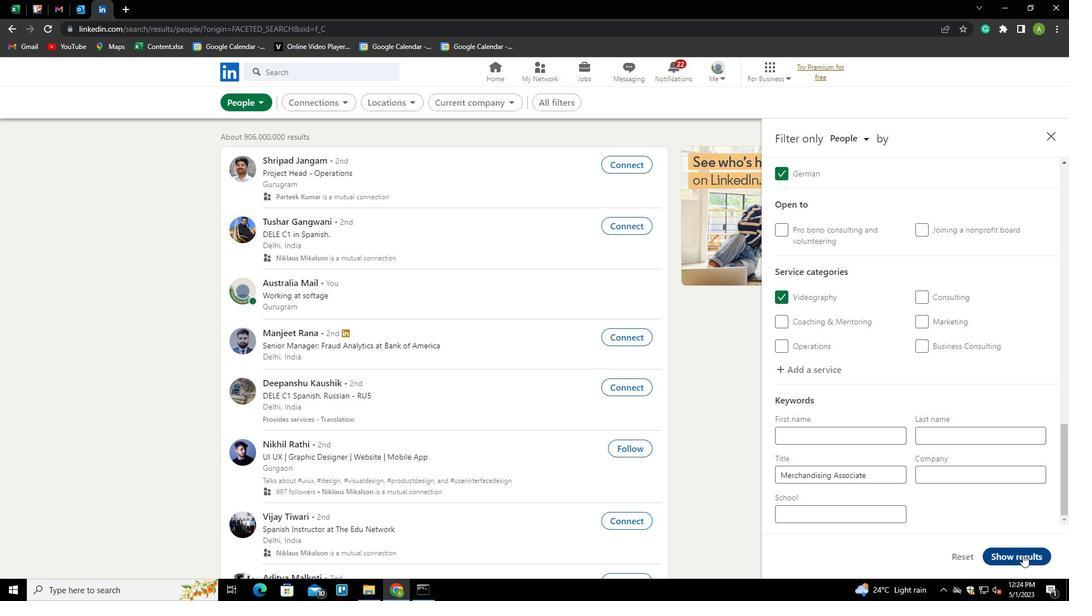 
